 Task: Find connections with filter location Bagasra with filter topic #leadership with filter profile language Potuguese with filter current company Age Of Geeks with filter school Islamia College of Science & Commerce, Srinagar with filter industry HVAC and Refrigeration Equipment Manufacturing with filter service category Mobile Marketing with filter keywords title Client Service Specialist
Action: Mouse moved to (503, 65)
Screenshot: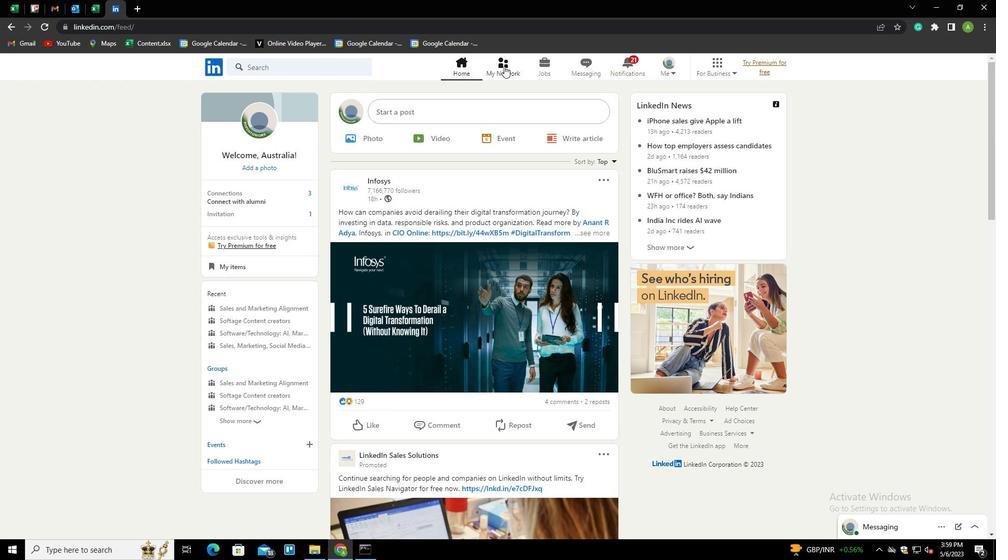 
Action: Mouse pressed left at (503, 65)
Screenshot: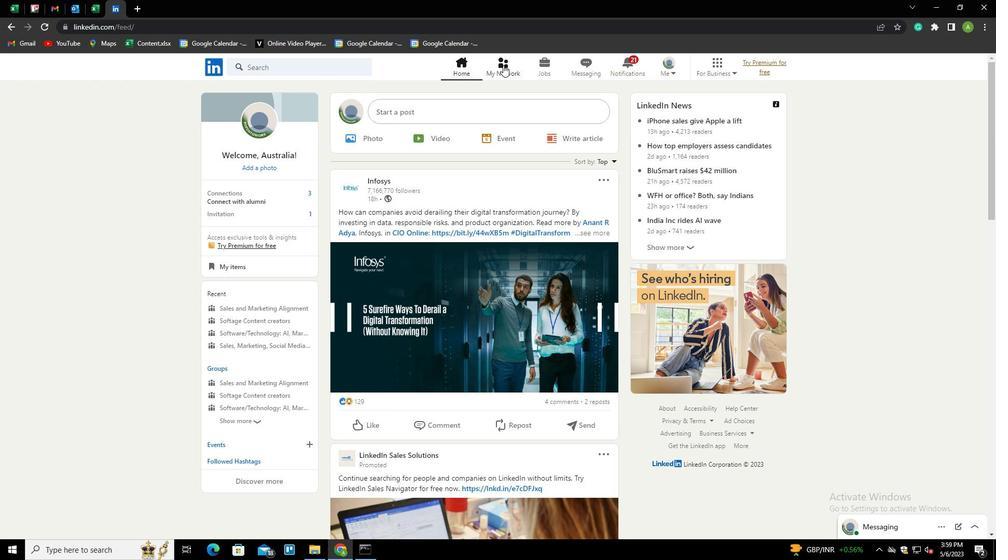
Action: Mouse moved to (500, 69)
Screenshot: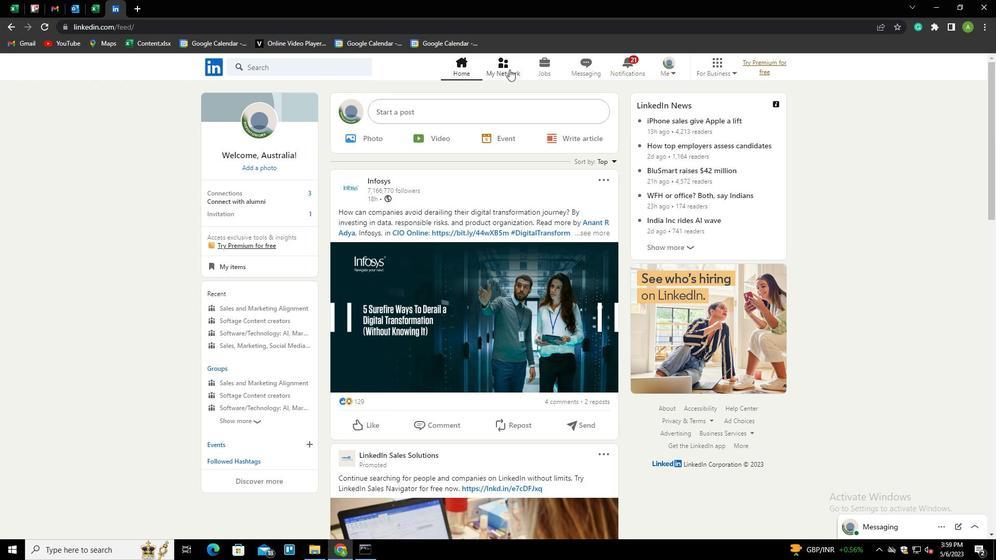 
Action: Mouse pressed left at (500, 69)
Screenshot: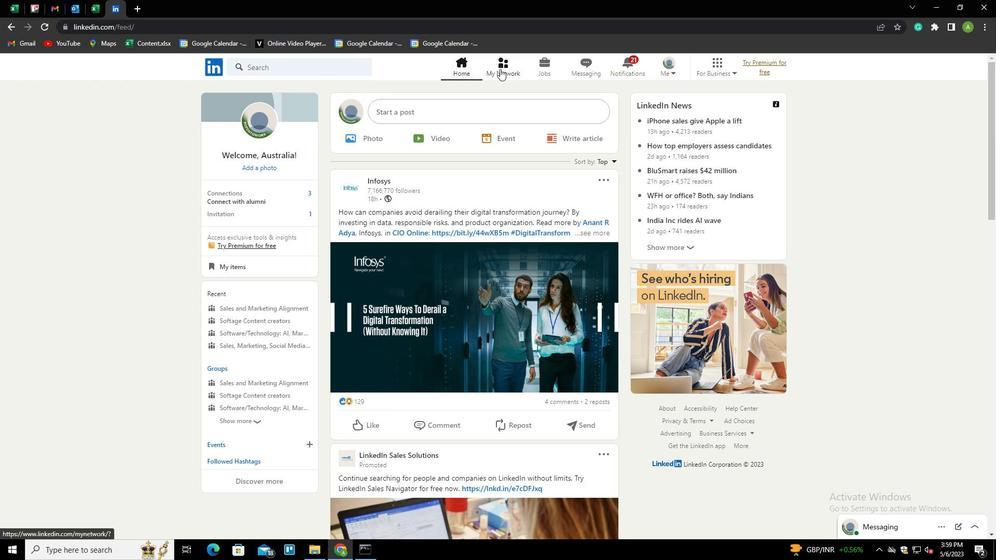 
Action: Mouse moved to (255, 122)
Screenshot: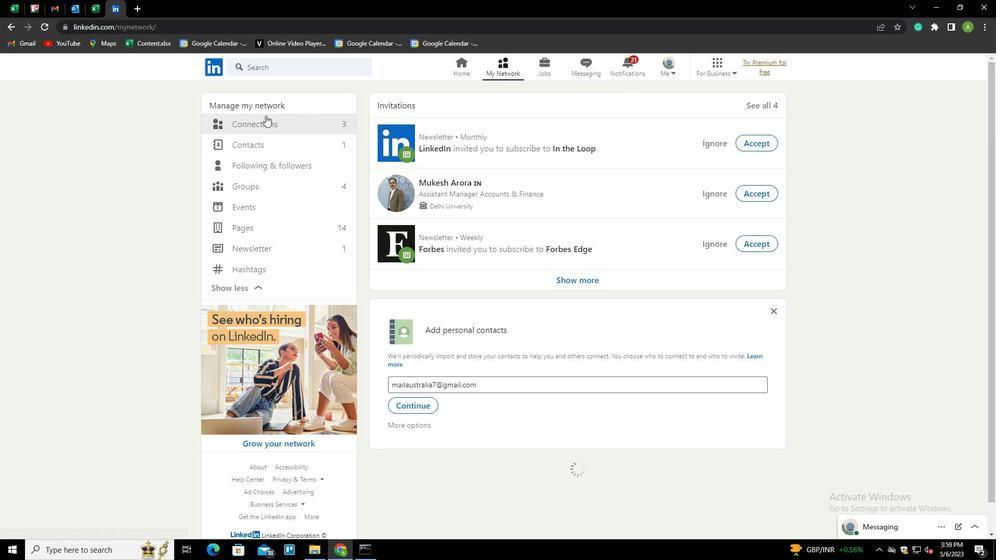 
Action: Mouse pressed left at (255, 122)
Screenshot: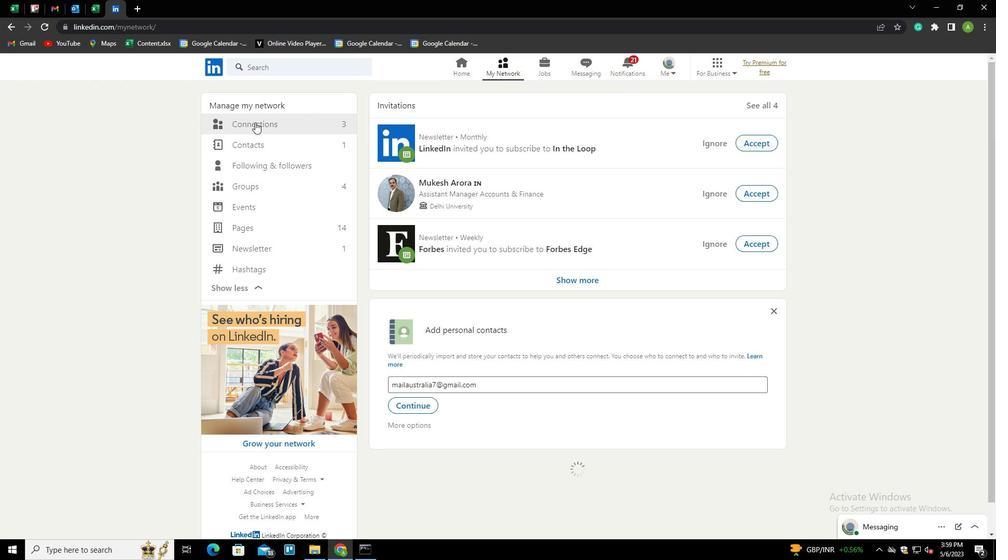 
Action: Mouse moved to (571, 122)
Screenshot: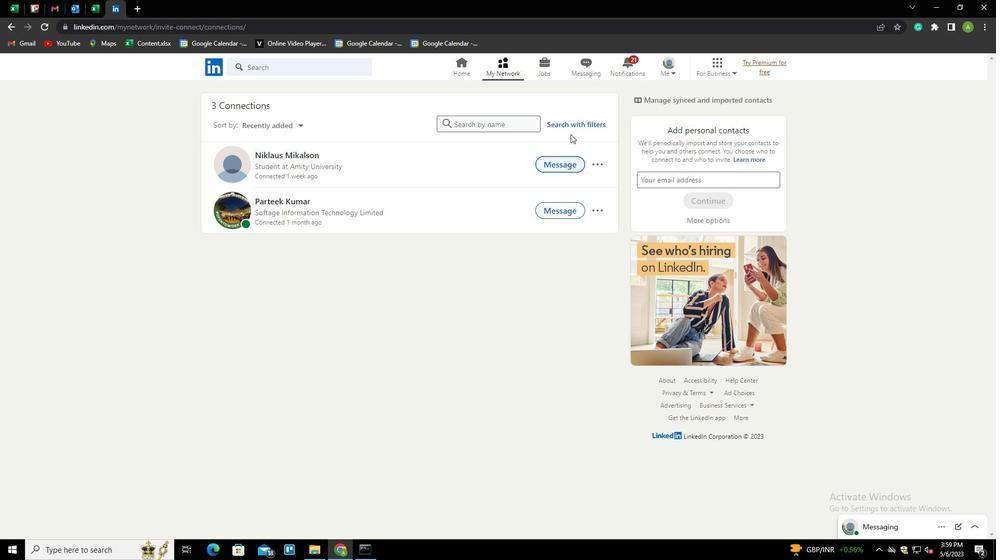 
Action: Mouse pressed left at (571, 122)
Screenshot: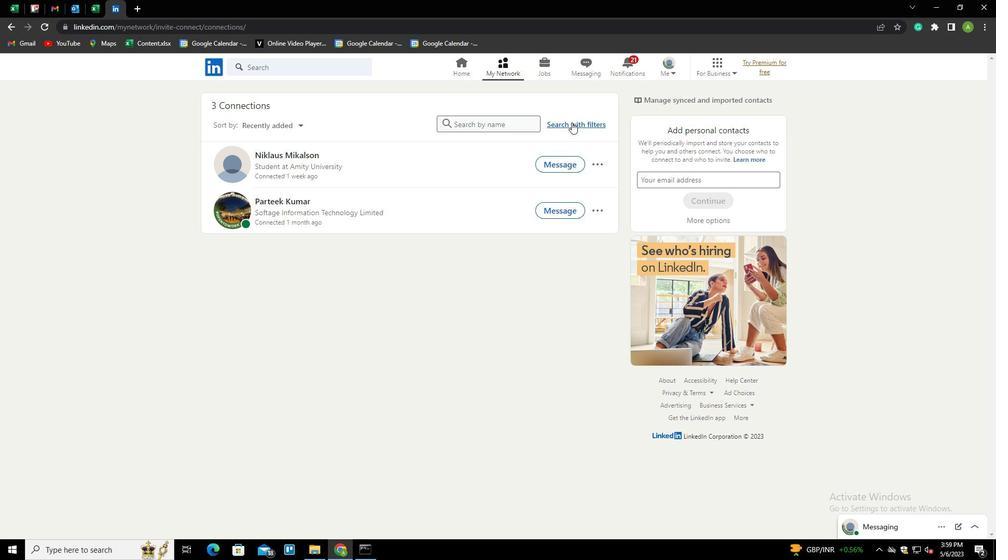 
Action: Mouse moved to (530, 91)
Screenshot: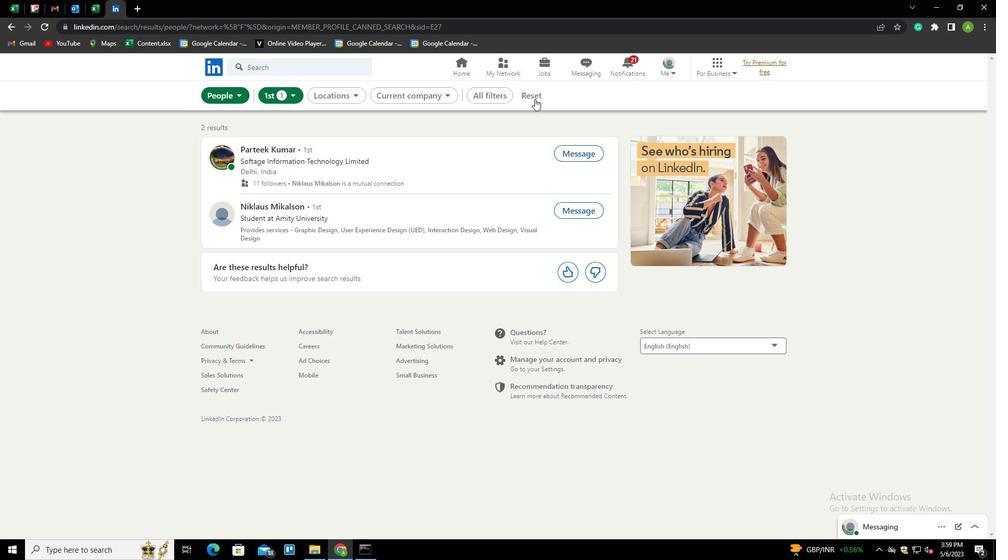 
Action: Mouse pressed left at (530, 91)
Screenshot: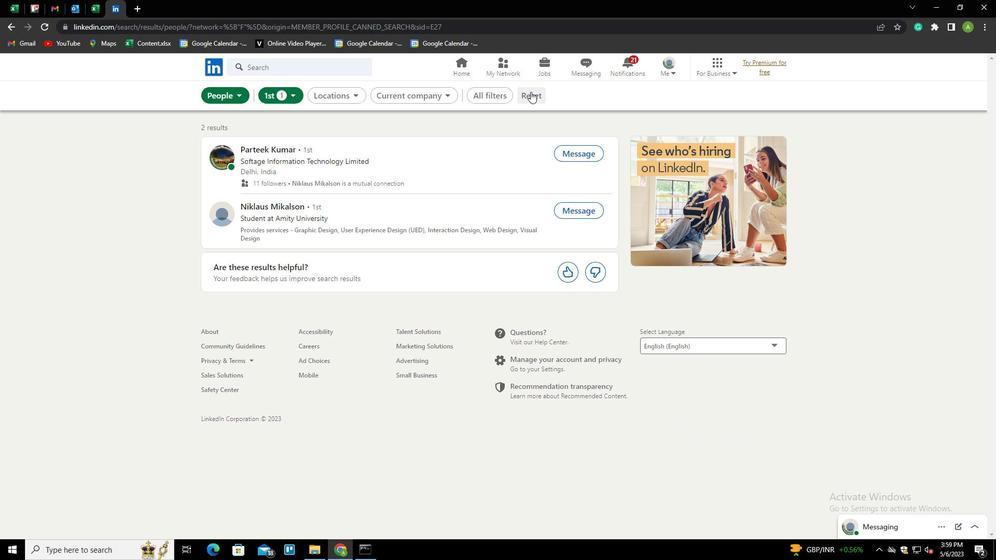 
Action: Mouse moved to (513, 97)
Screenshot: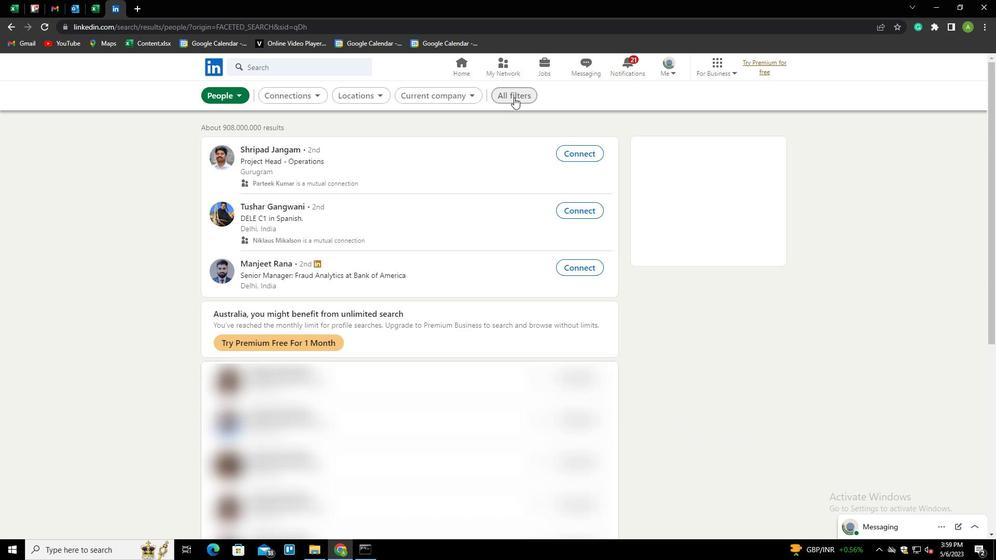 
Action: Mouse pressed left at (513, 97)
Screenshot: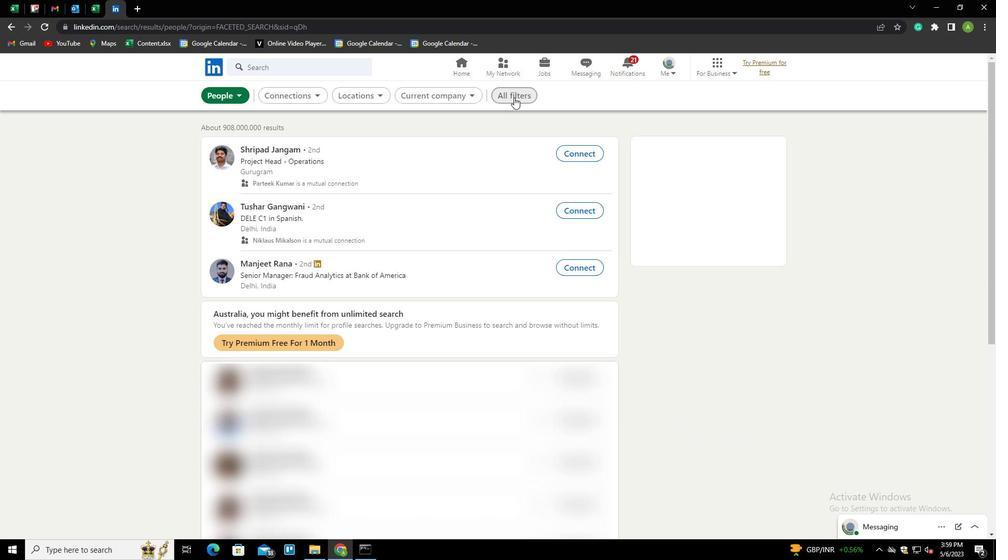
Action: Mouse moved to (804, 241)
Screenshot: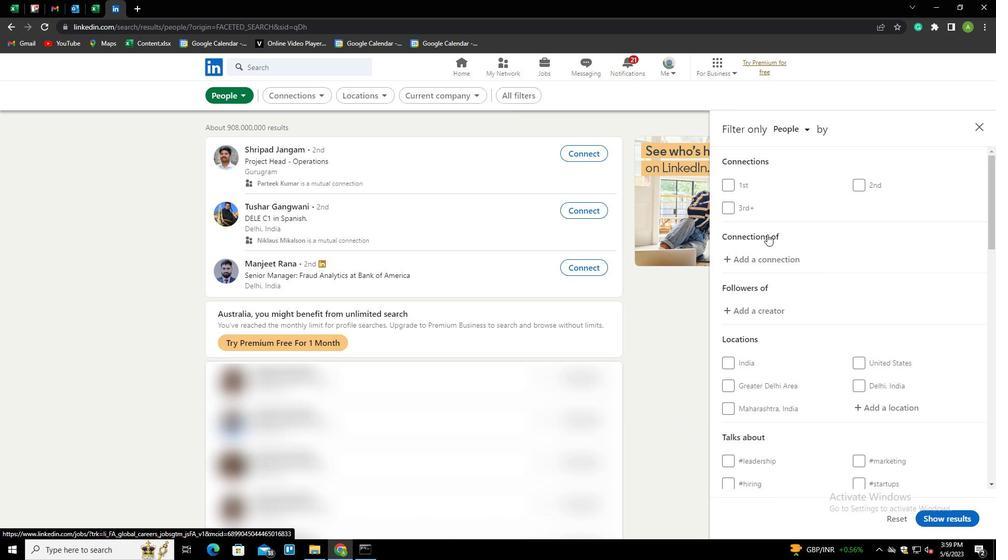 
Action: Mouse scrolled (804, 241) with delta (0, 0)
Screenshot: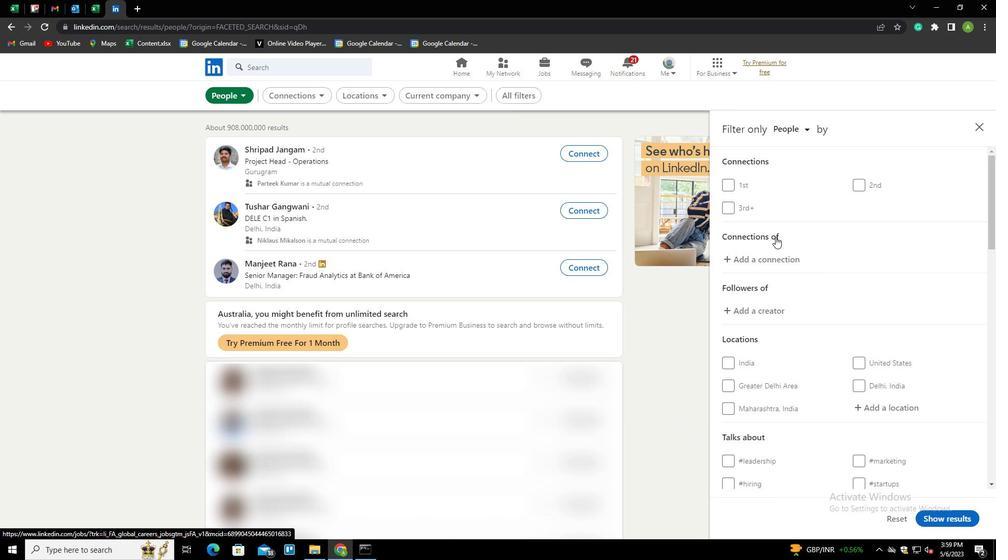 
Action: Mouse scrolled (804, 241) with delta (0, 0)
Screenshot: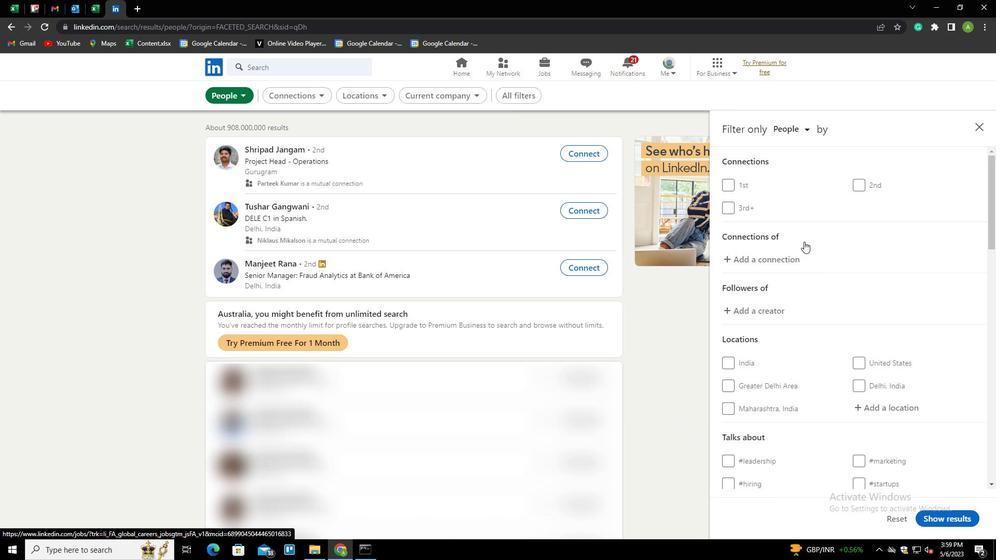 
Action: Mouse scrolled (804, 241) with delta (0, 0)
Screenshot: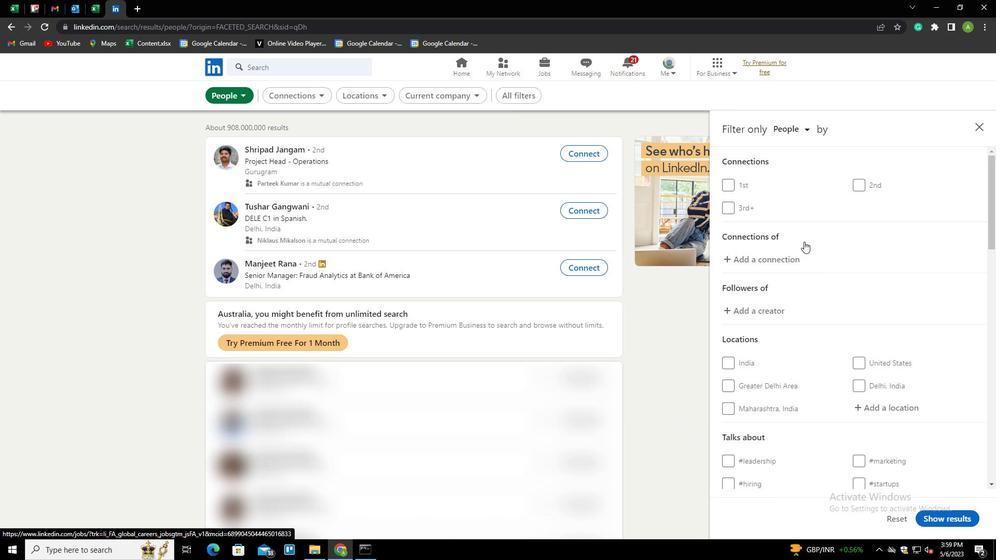 
Action: Mouse moved to (884, 248)
Screenshot: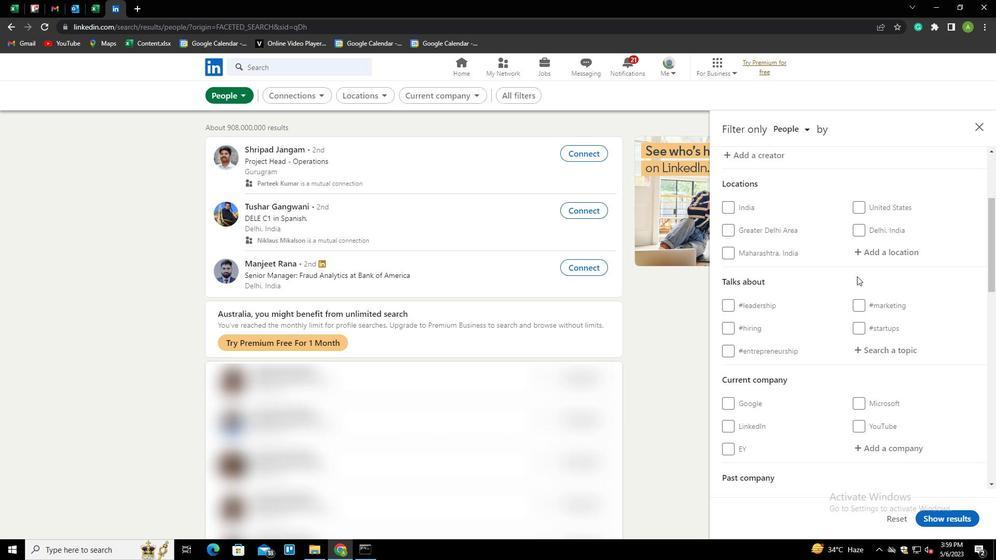 
Action: Mouse pressed left at (884, 248)
Screenshot: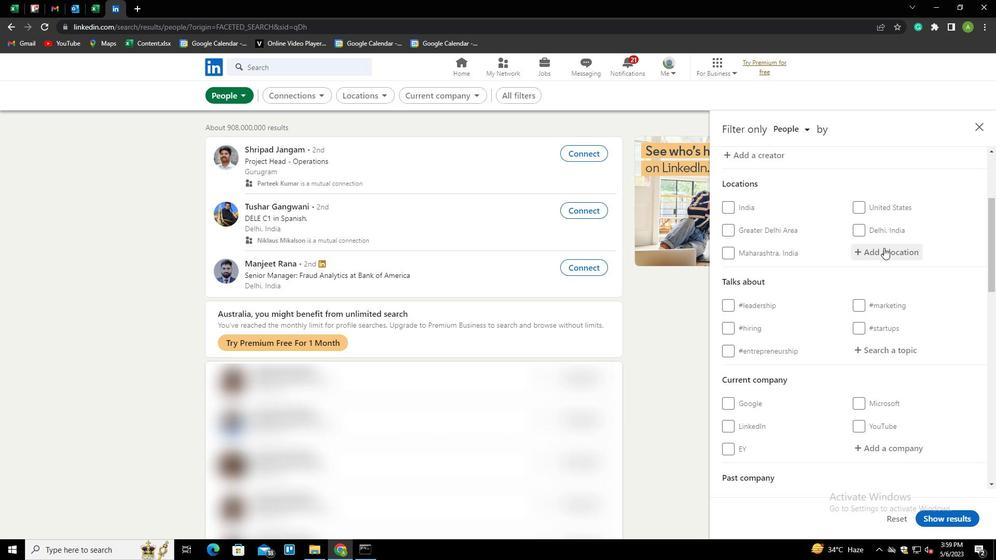 
Action: Mouse moved to (996, 99)
Screenshot: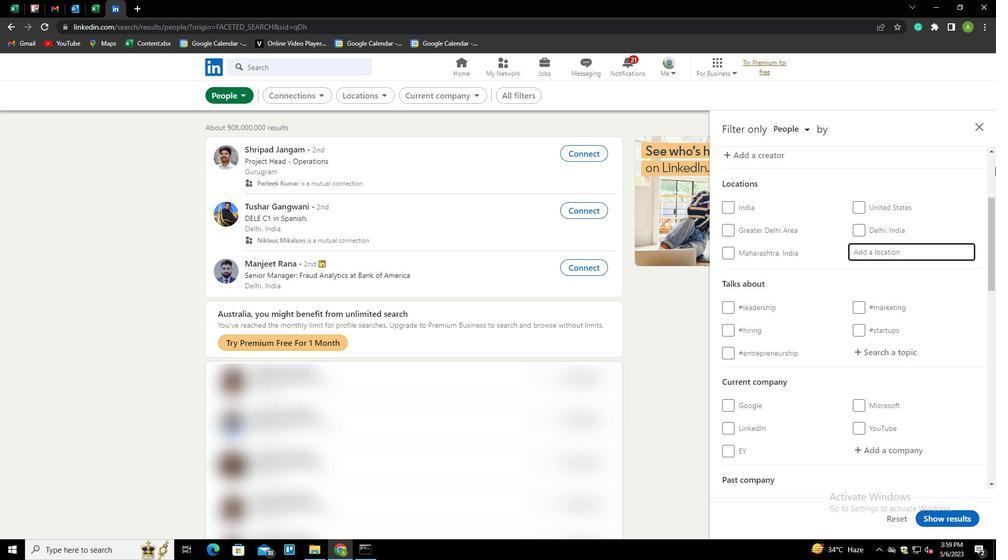 
Action: Key pressed <Key.shift><Key.shift><Key.shift><Key.shift><Key.shift><Key.shift><Key.shift><Key.shift><Key.shift><Key.shift><Key.shift><Key.shift><Key.shift><Key.shift><Key.shift><Key.shift><Key.shift><Key.shift><Key.shift><Key.shift><Key.shift><Key.shift><Key.shift><Key.shift><Key.shift><Key.shift><Key.shift><Key.shift><Key.shift><Key.shift><Key.shift><Key.shift><Key.shift><Key.shift><Key.shift>BAGASRA<Key.down><Key.enter>
Screenshot: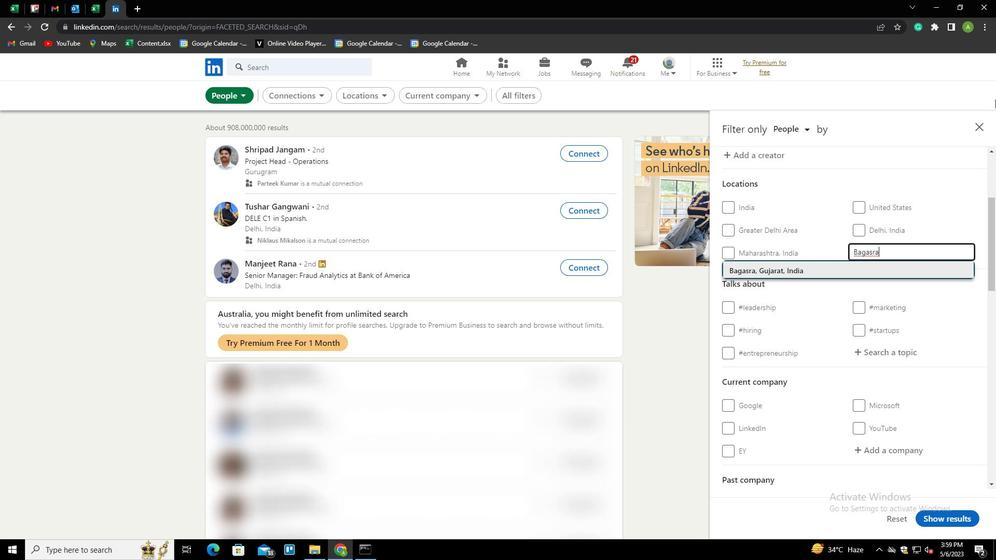 
Action: Mouse moved to (982, 105)
Screenshot: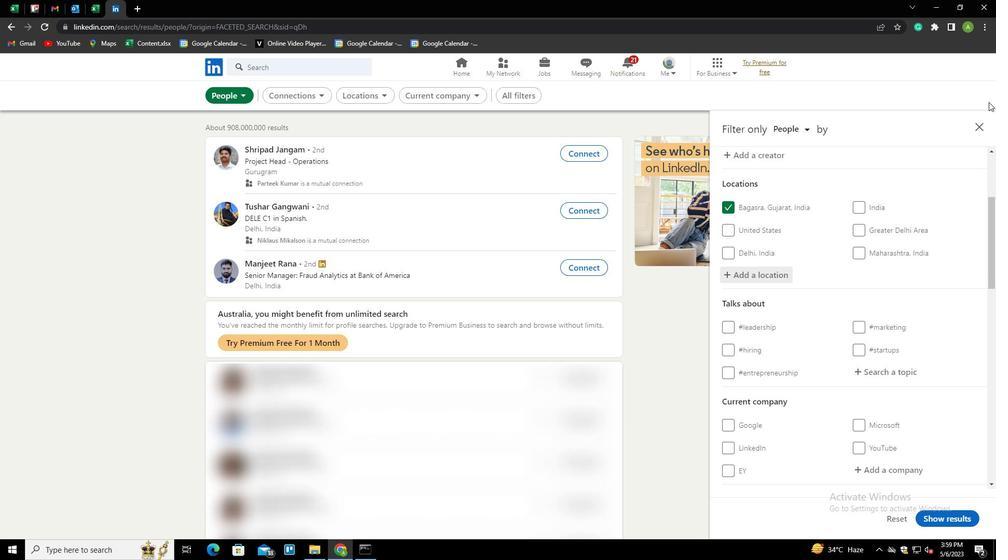 
Action: Mouse scrolled (982, 105) with delta (0, 0)
Screenshot: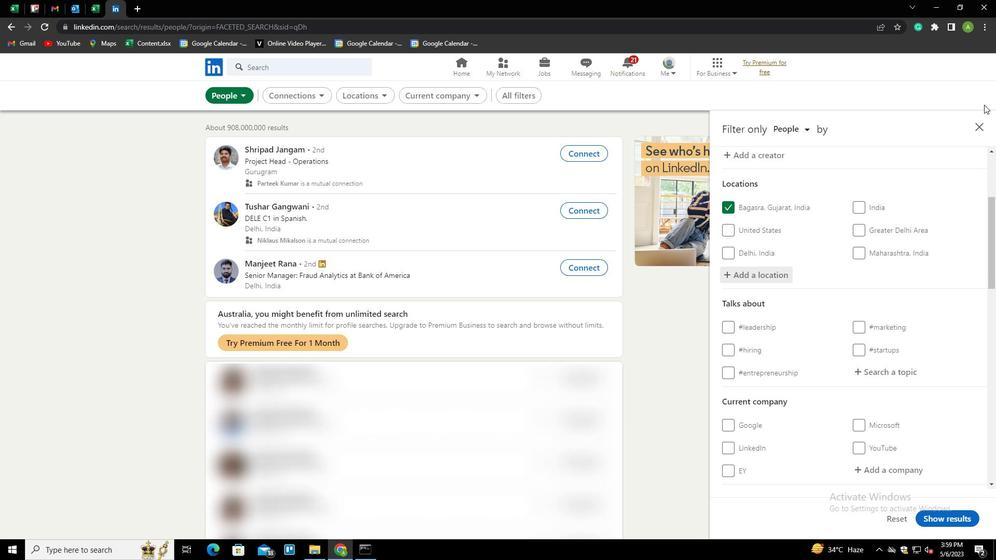 
Action: Mouse scrolled (982, 105) with delta (0, 0)
Screenshot: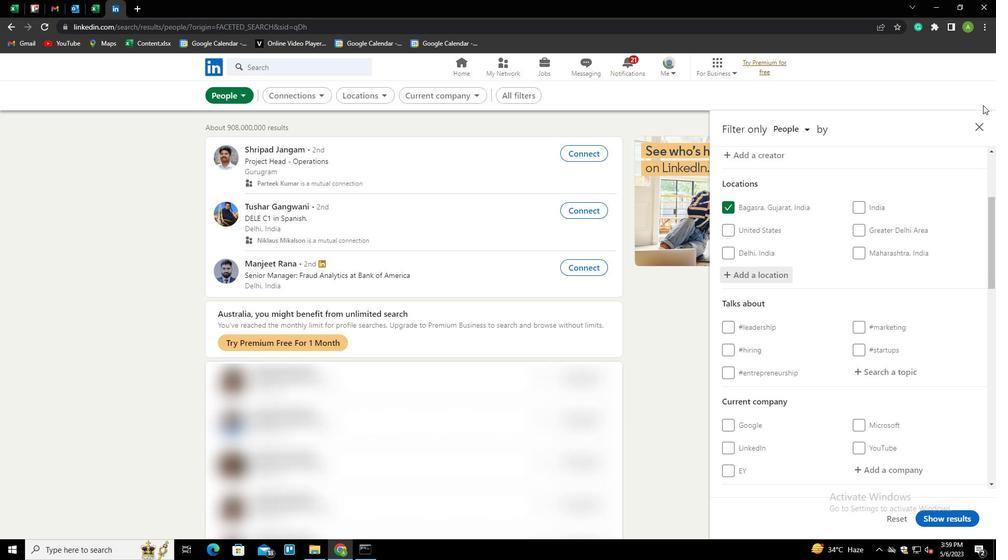 
Action: Mouse scrolled (982, 105) with delta (0, 0)
Screenshot: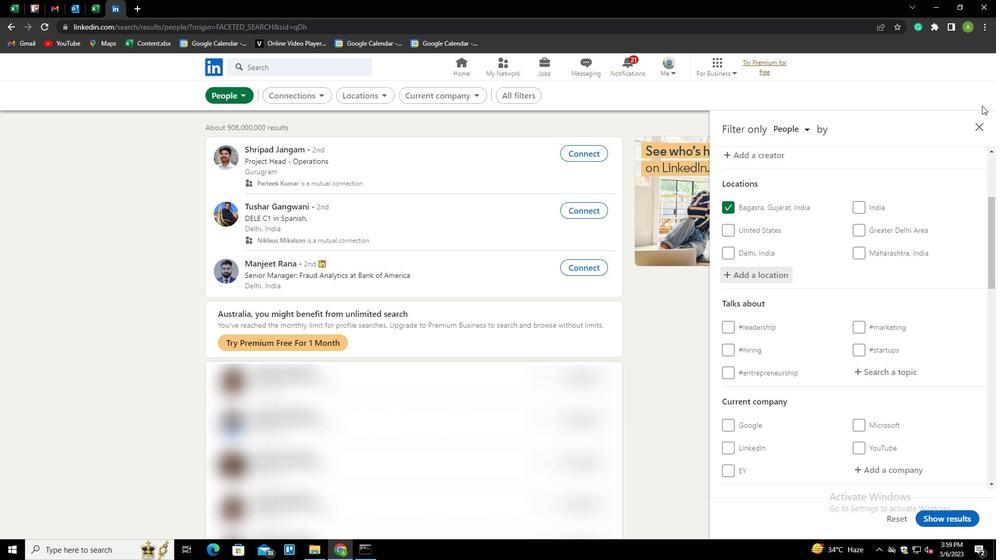 
Action: Mouse moved to (859, 314)
Screenshot: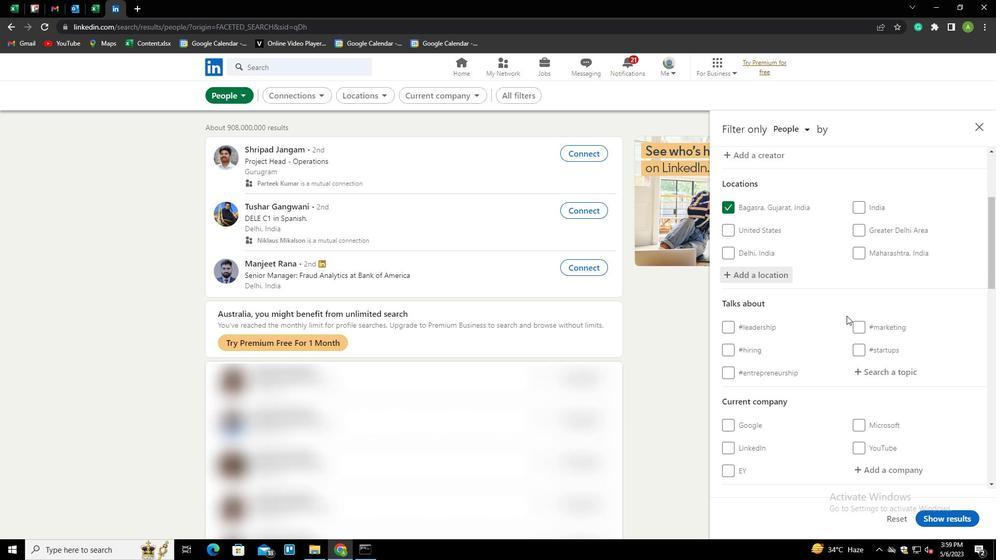 
Action: Mouse scrolled (859, 313) with delta (0, 0)
Screenshot: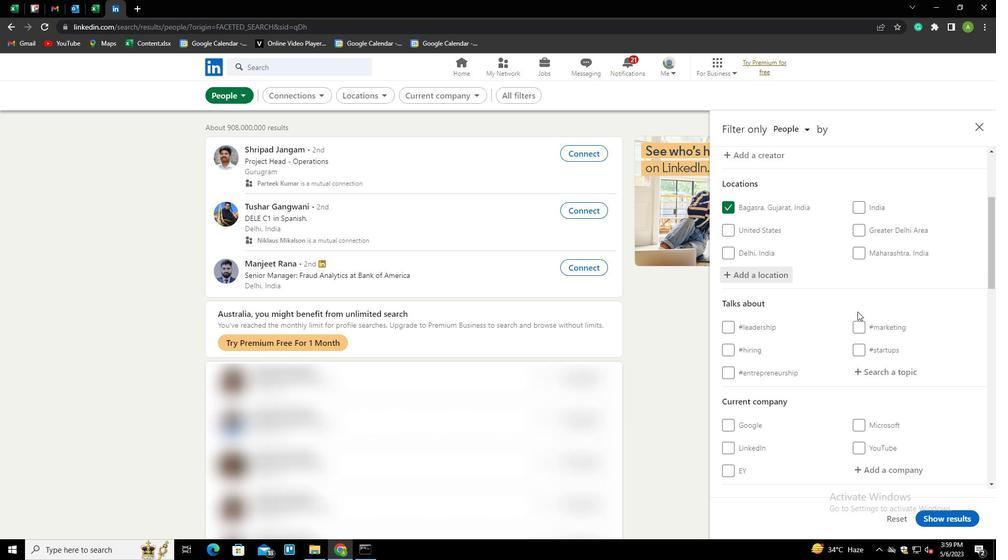 
Action: Mouse moved to (860, 320)
Screenshot: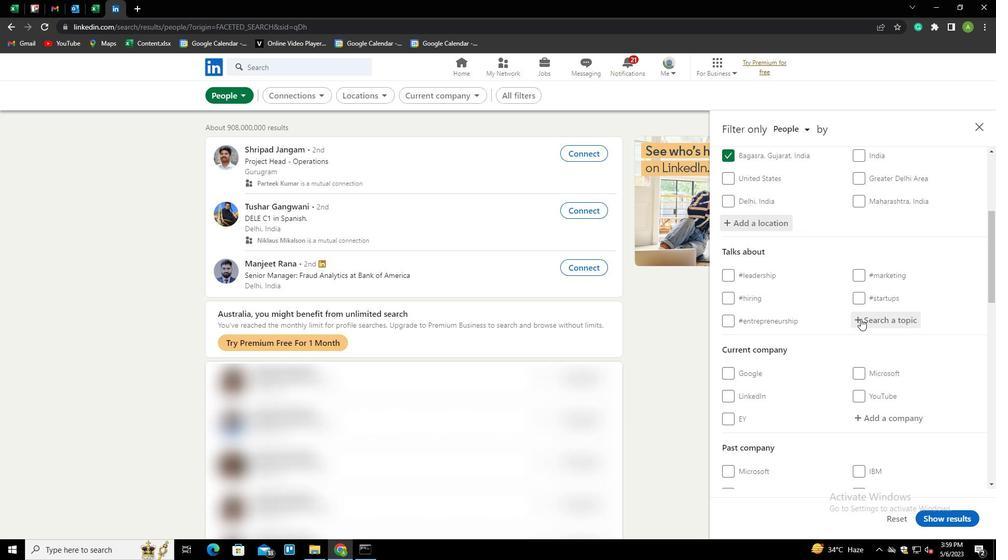 
Action: Mouse pressed left at (860, 320)
Screenshot: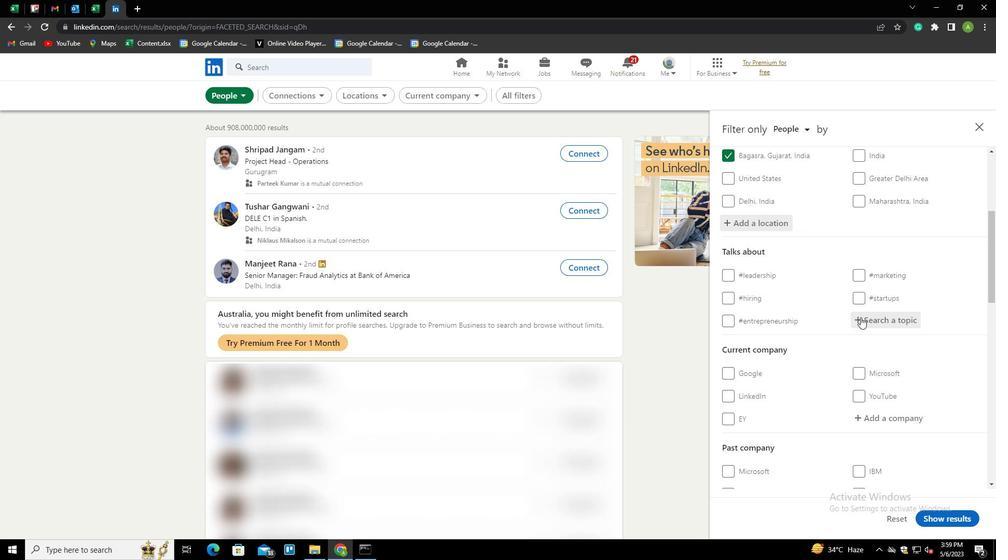 
Action: Mouse moved to (922, 281)
Screenshot: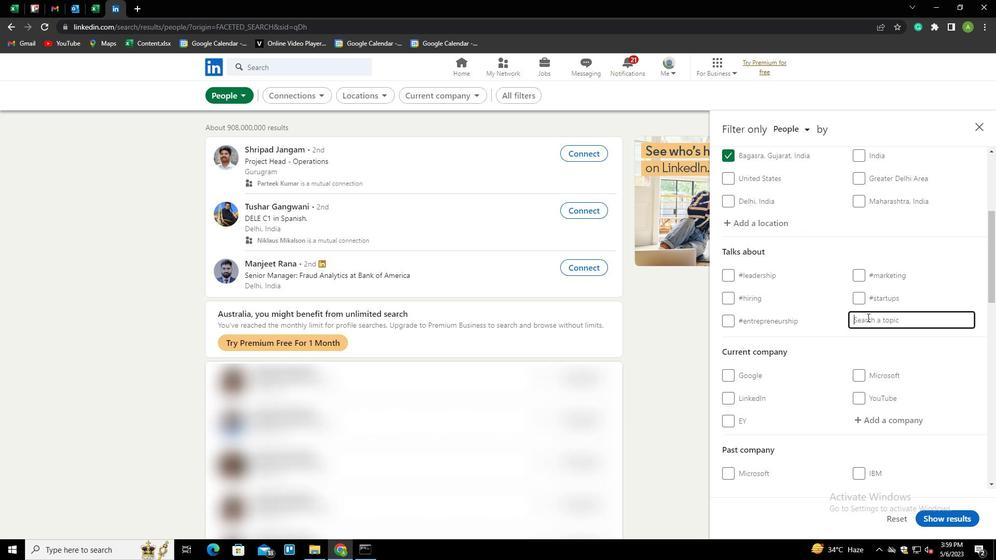 
Action: Key pressed LEADERSHIP<Key.down><Key.enter>
Screenshot: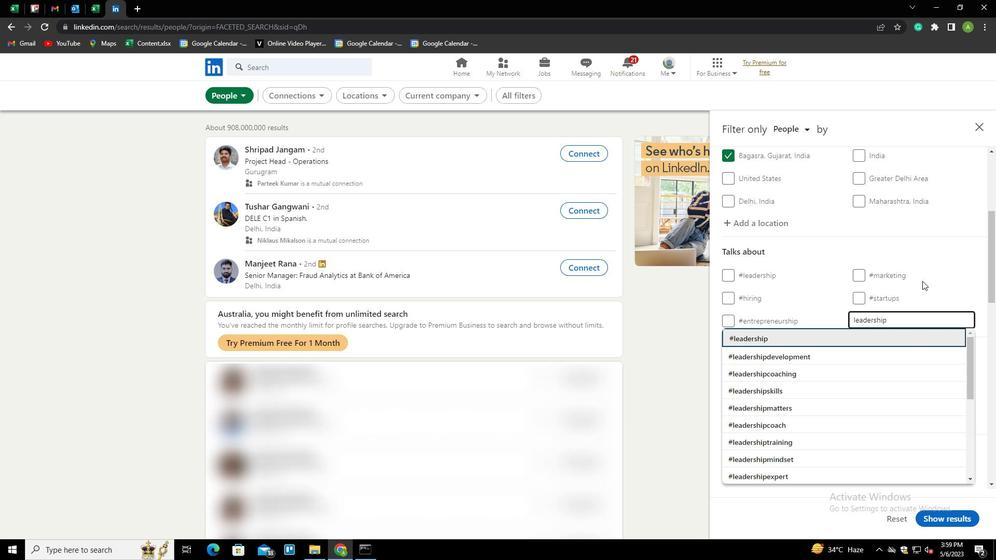 
Action: Mouse scrolled (922, 280) with delta (0, 0)
Screenshot: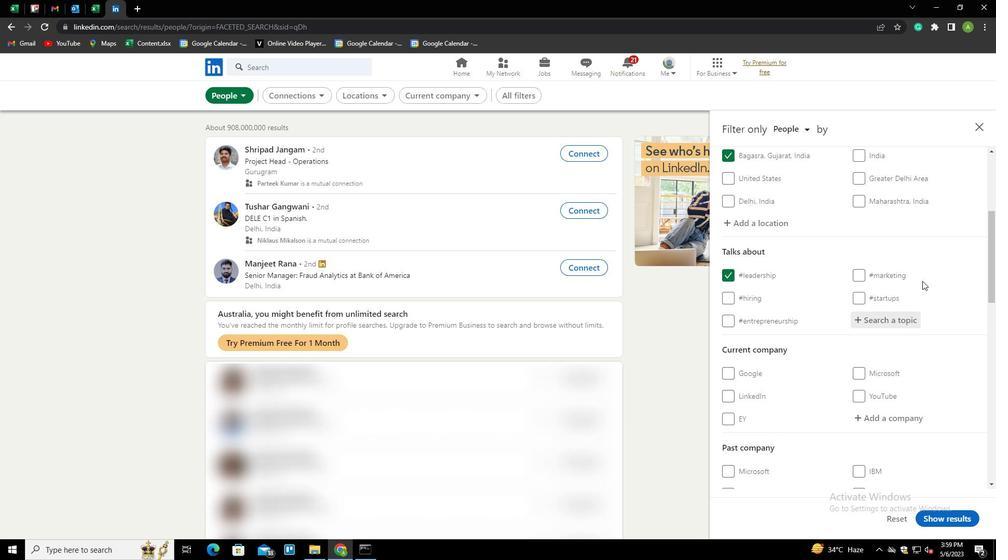 
Action: Mouse scrolled (922, 280) with delta (0, 0)
Screenshot: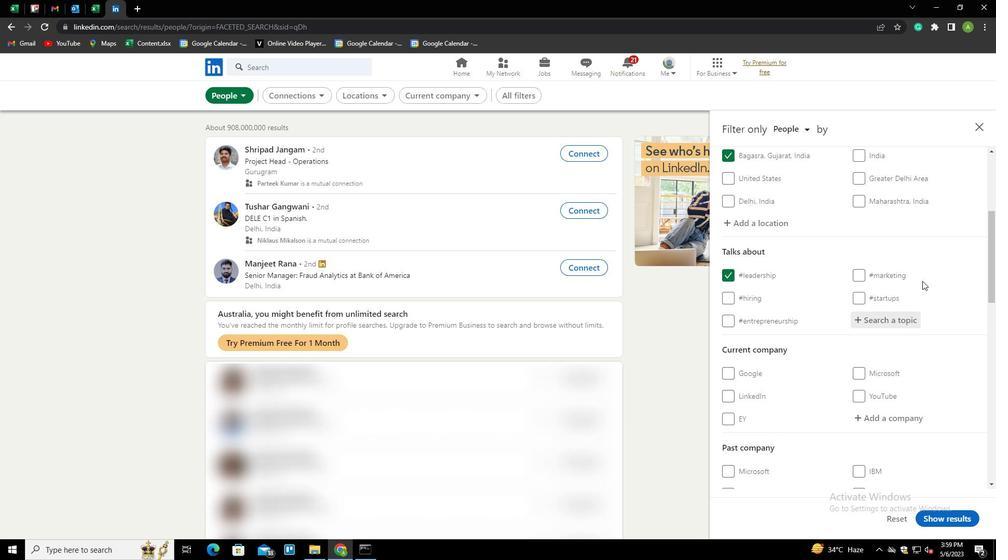 
Action: Mouse scrolled (922, 280) with delta (0, 0)
Screenshot: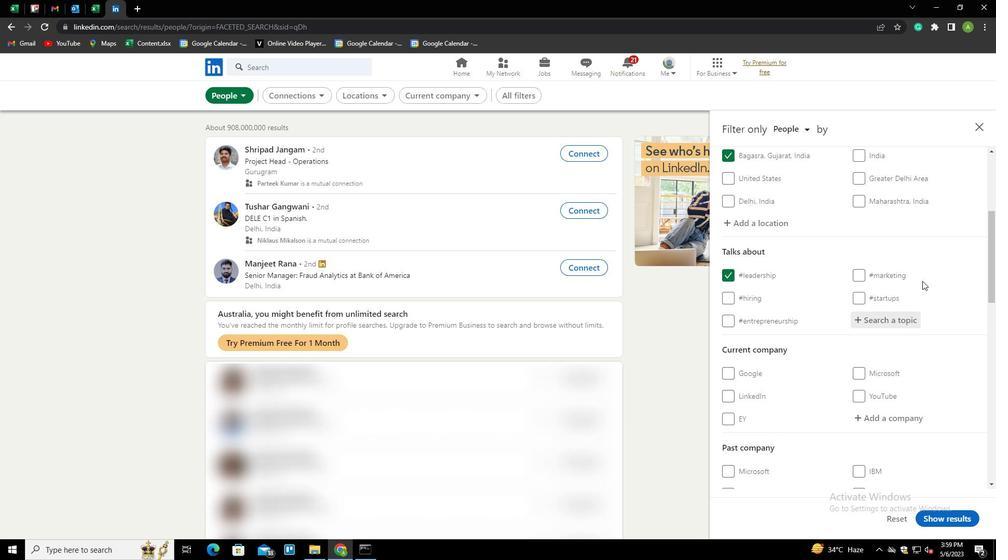 
Action: Mouse scrolled (922, 280) with delta (0, 0)
Screenshot: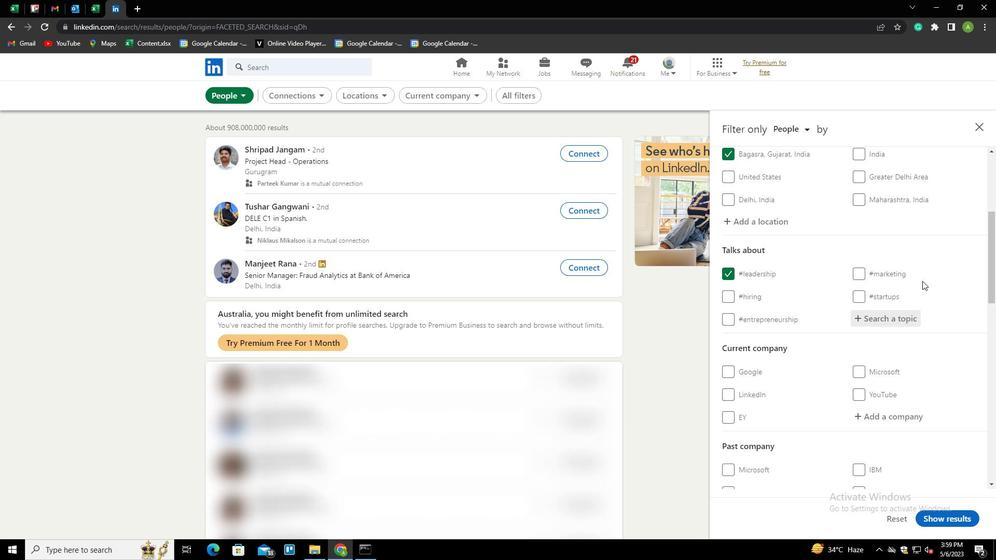 
Action: Mouse scrolled (922, 280) with delta (0, 0)
Screenshot: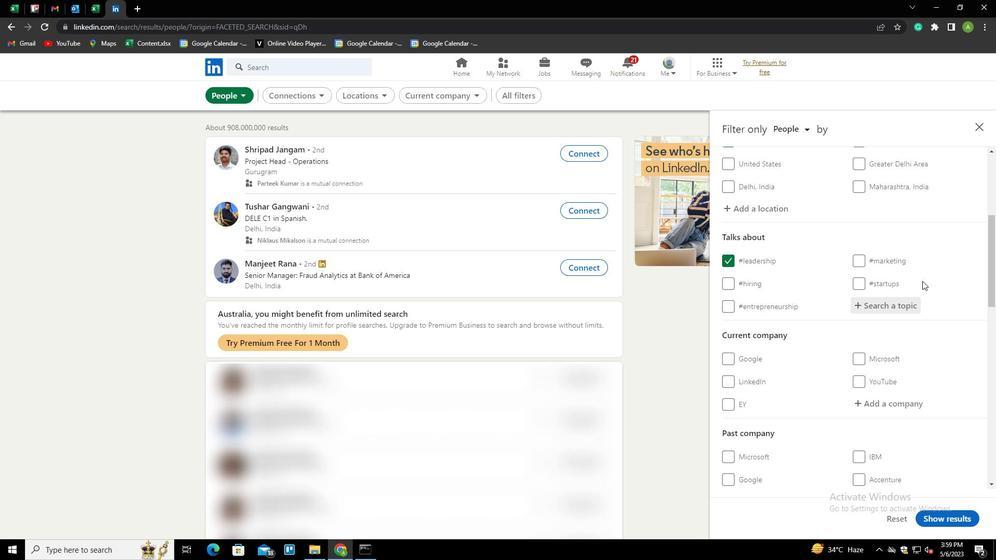 
Action: Mouse moved to (914, 287)
Screenshot: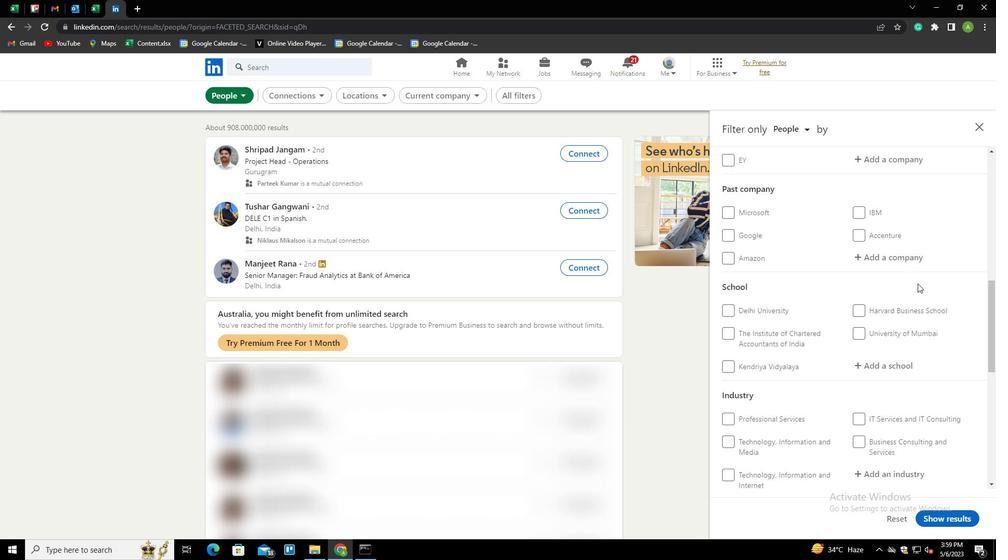 
Action: Mouse scrolled (914, 287) with delta (0, 0)
Screenshot: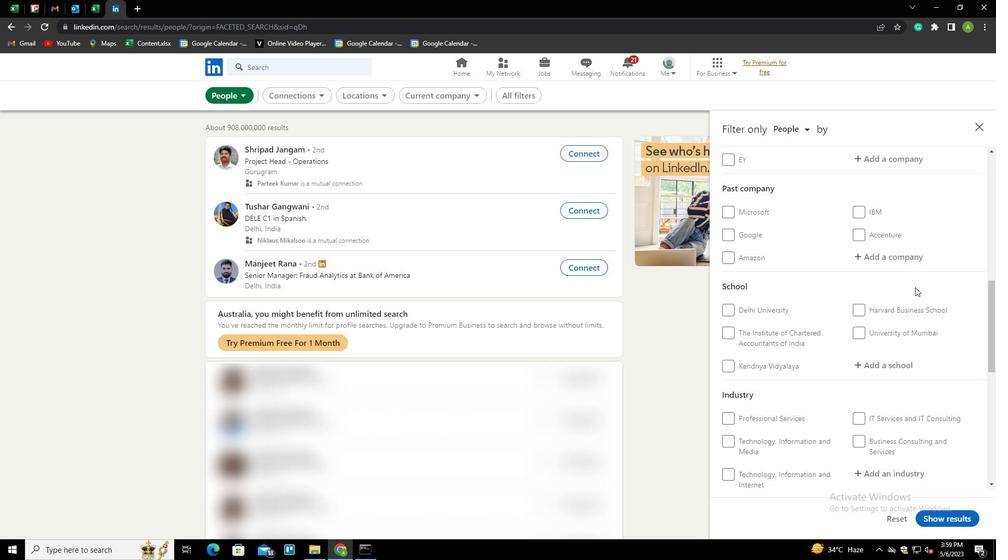 
Action: Mouse scrolled (914, 287) with delta (0, 0)
Screenshot: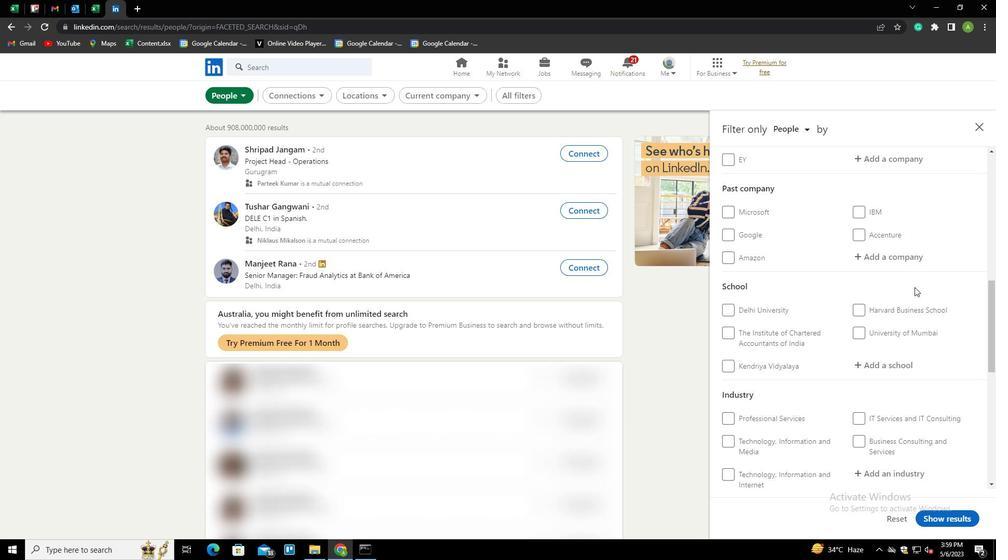 
Action: Mouse scrolled (914, 287) with delta (0, 0)
Screenshot: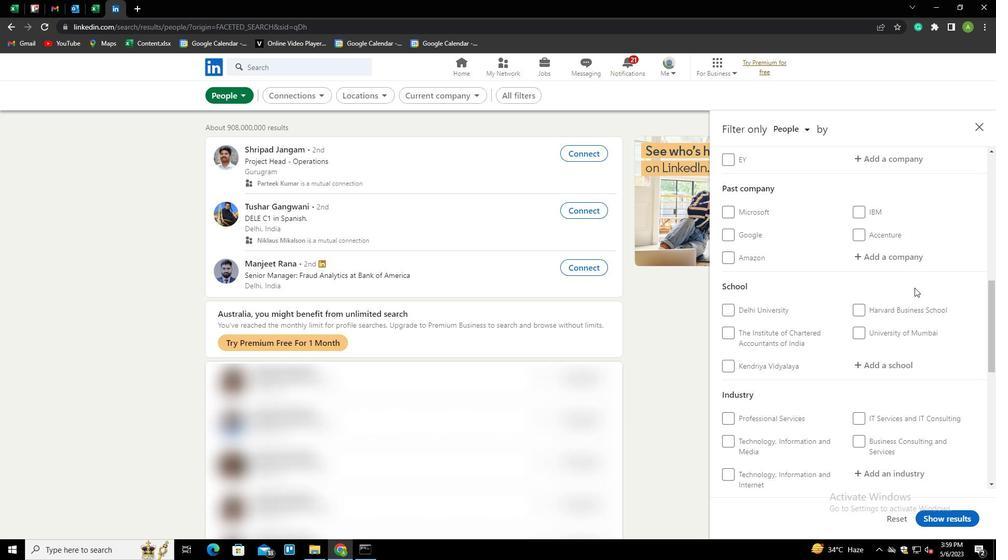 
Action: Mouse scrolled (914, 287) with delta (0, 0)
Screenshot: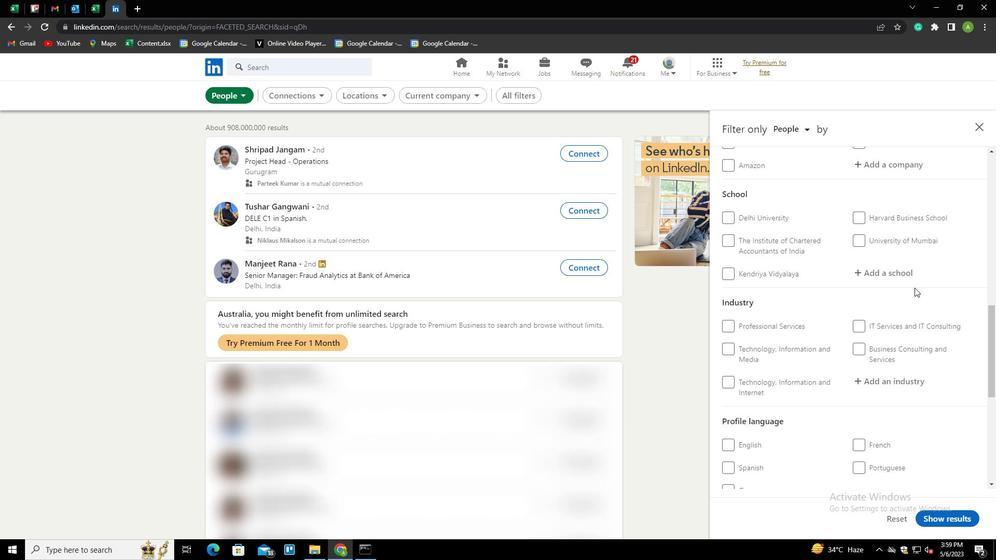 
Action: Mouse moved to (863, 354)
Screenshot: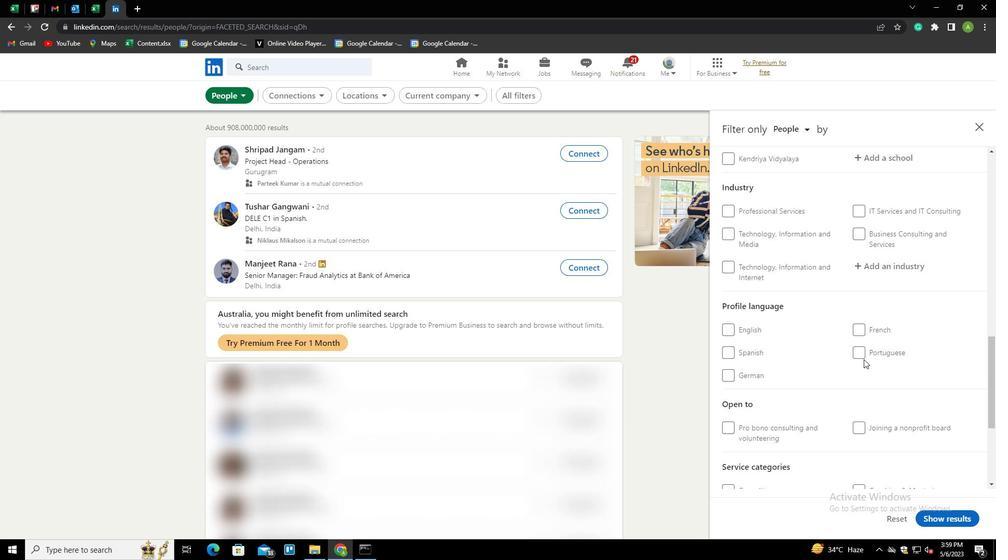 
Action: Mouse pressed left at (863, 354)
Screenshot: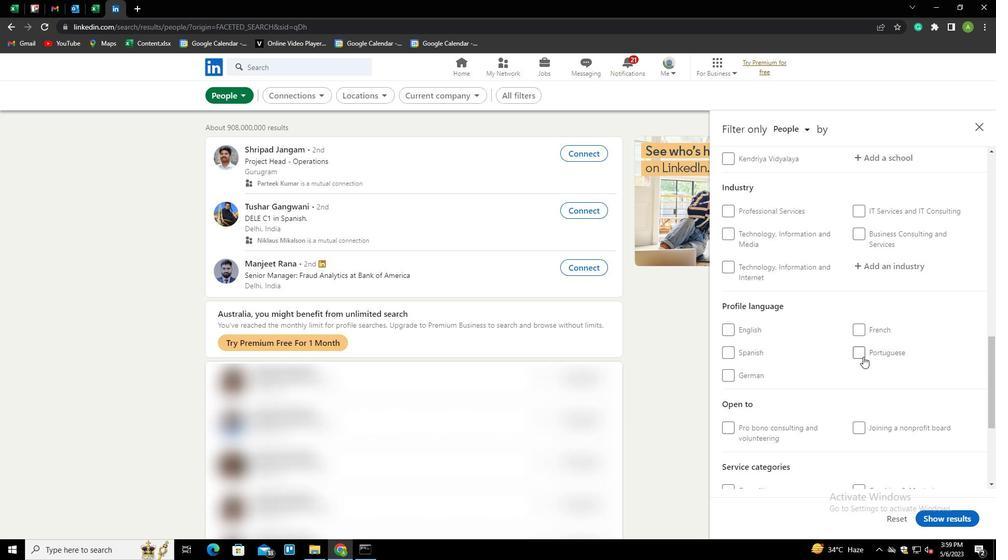 
Action: Mouse moved to (899, 325)
Screenshot: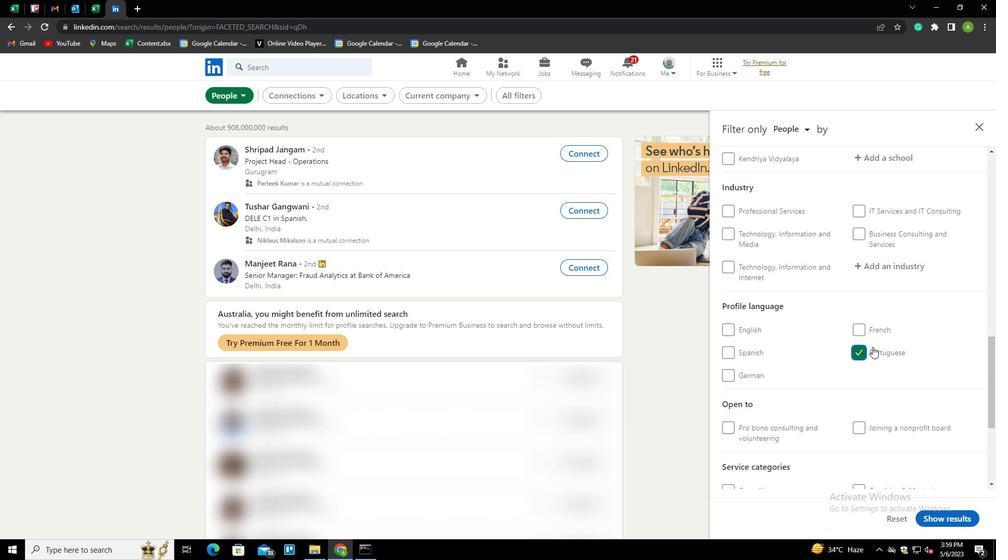 
Action: Mouse scrolled (899, 325) with delta (0, 0)
Screenshot: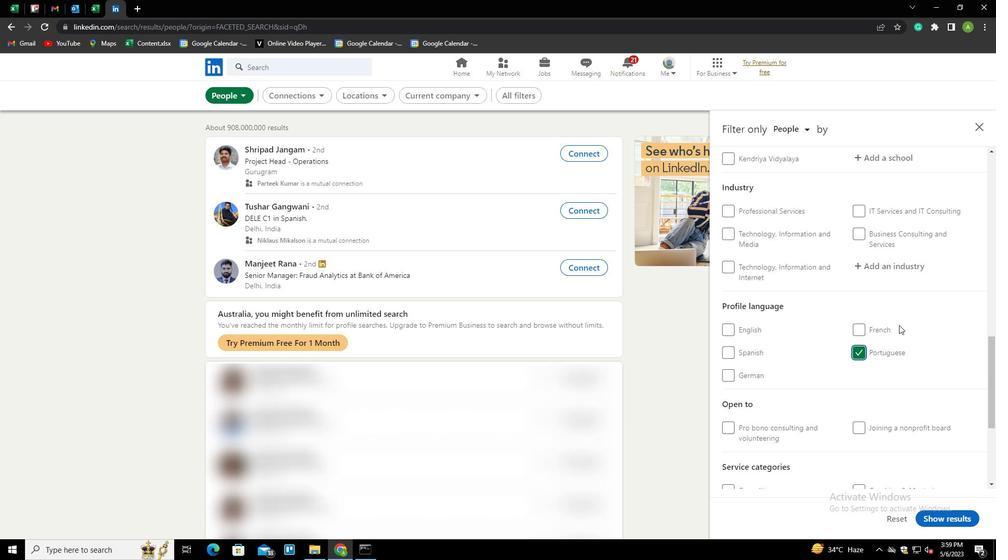 
Action: Mouse scrolled (899, 325) with delta (0, 0)
Screenshot: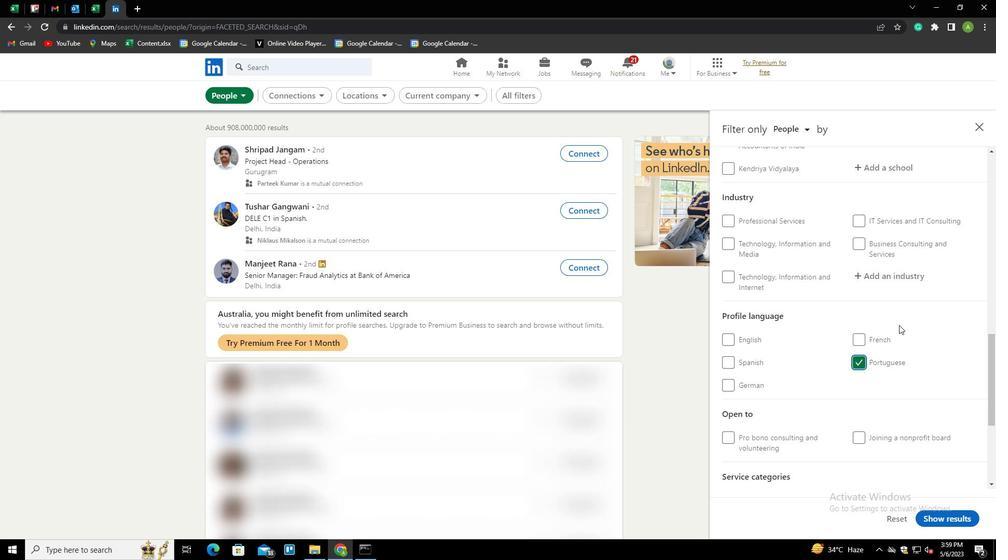 
Action: Mouse scrolled (899, 325) with delta (0, 0)
Screenshot: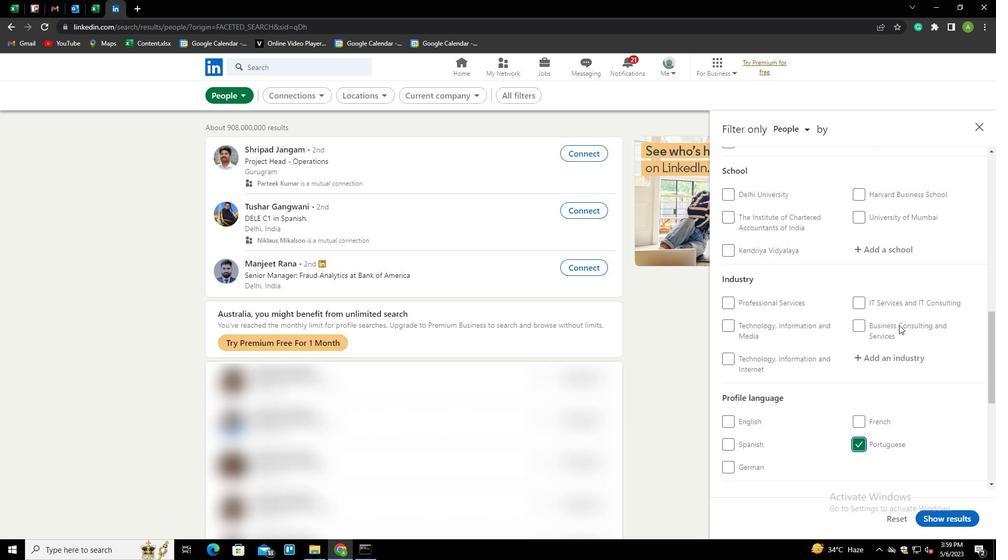 
Action: Mouse scrolled (899, 325) with delta (0, 0)
Screenshot: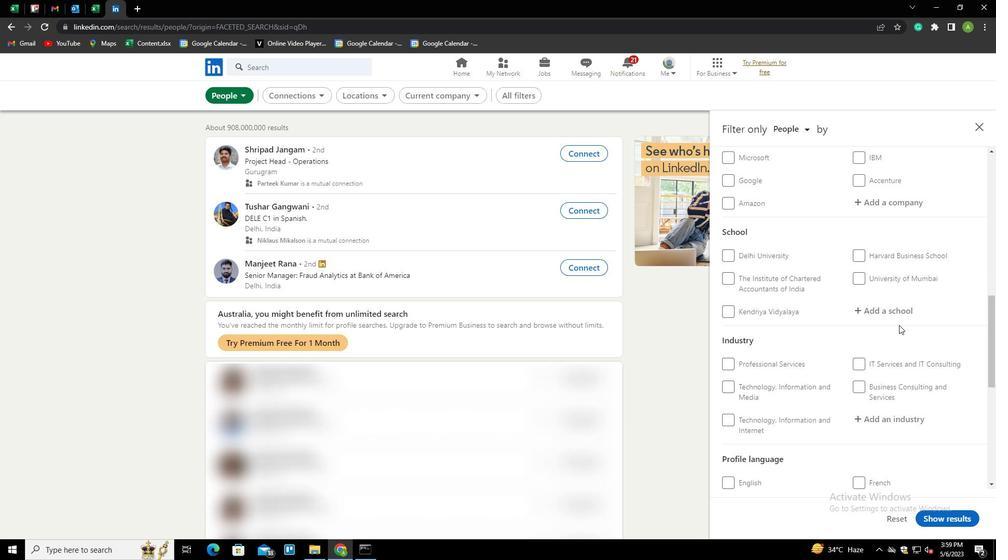 
Action: Mouse scrolled (899, 325) with delta (0, 0)
Screenshot: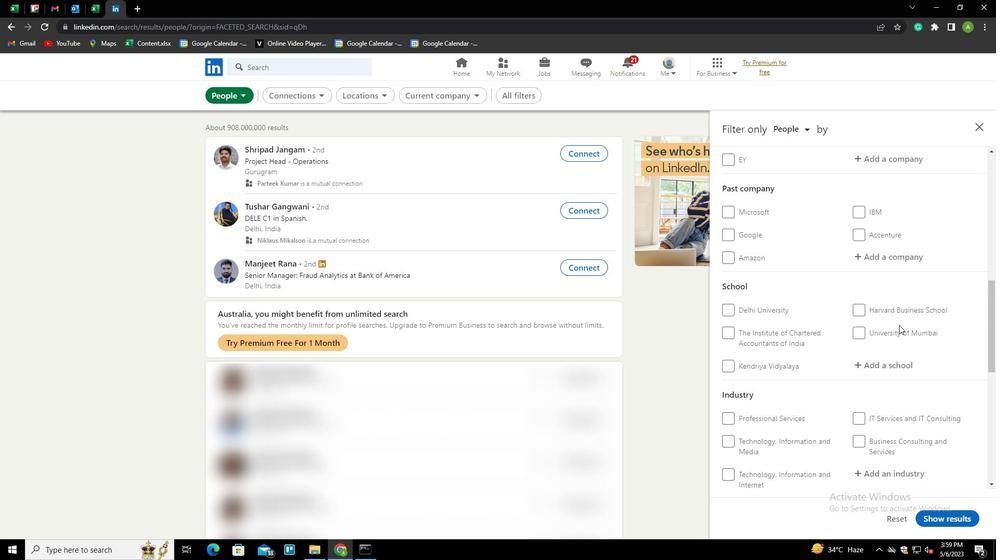 
Action: Mouse scrolled (899, 325) with delta (0, 0)
Screenshot: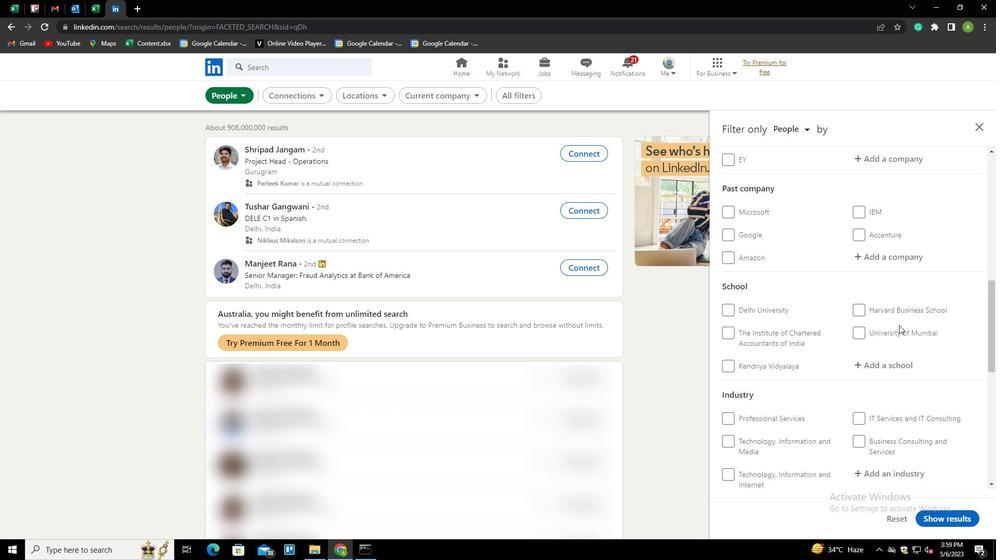 
Action: Mouse scrolled (899, 325) with delta (0, 0)
Screenshot: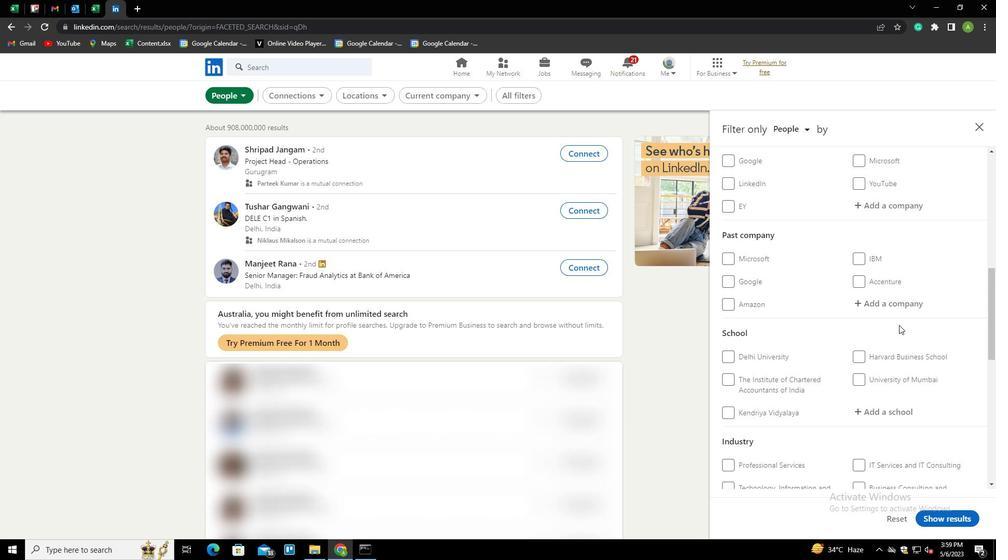 
Action: Mouse scrolled (899, 325) with delta (0, 0)
Screenshot: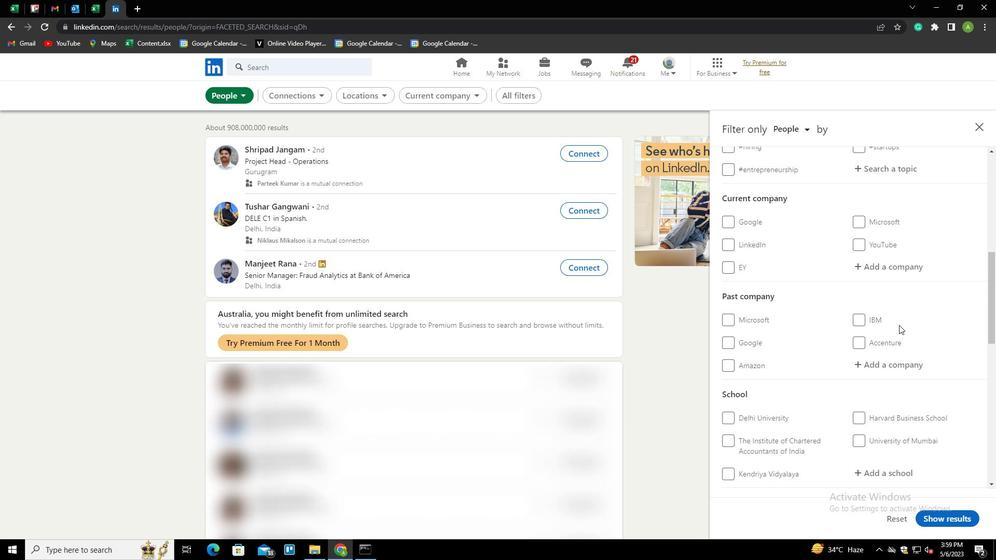 
Action: Mouse moved to (886, 364)
Screenshot: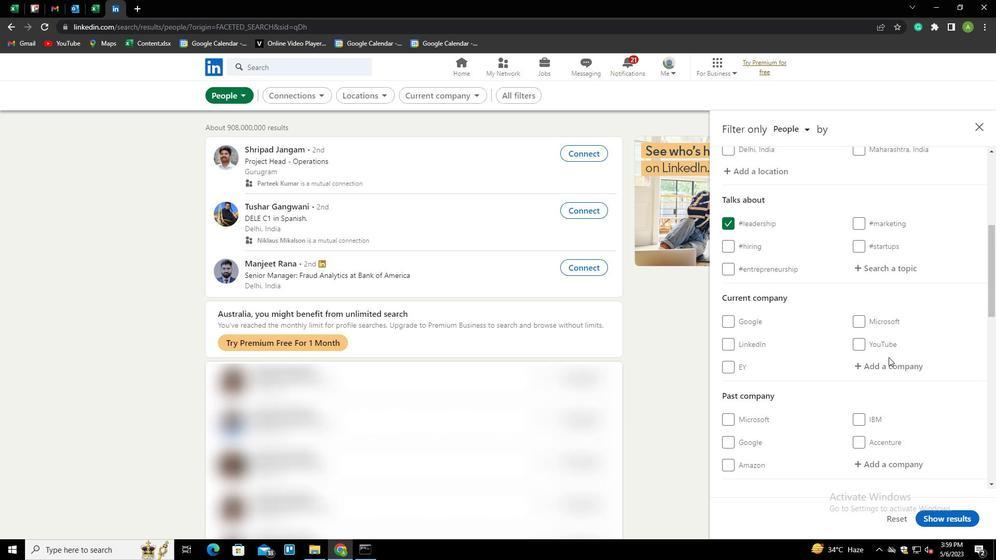 
Action: Mouse pressed left at (886, 364)
Screenshot: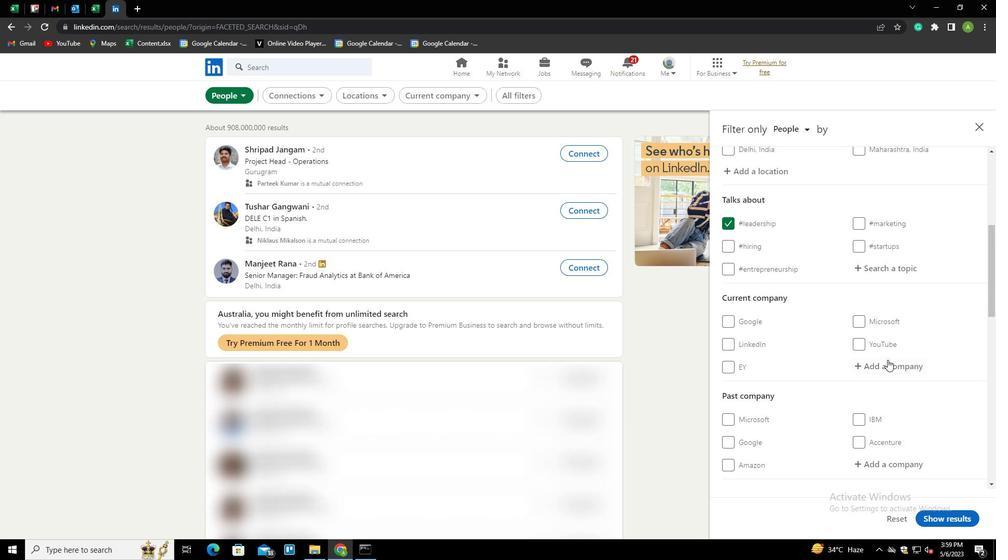 
Action: Mouse moved to (906, 291)
Screenshot: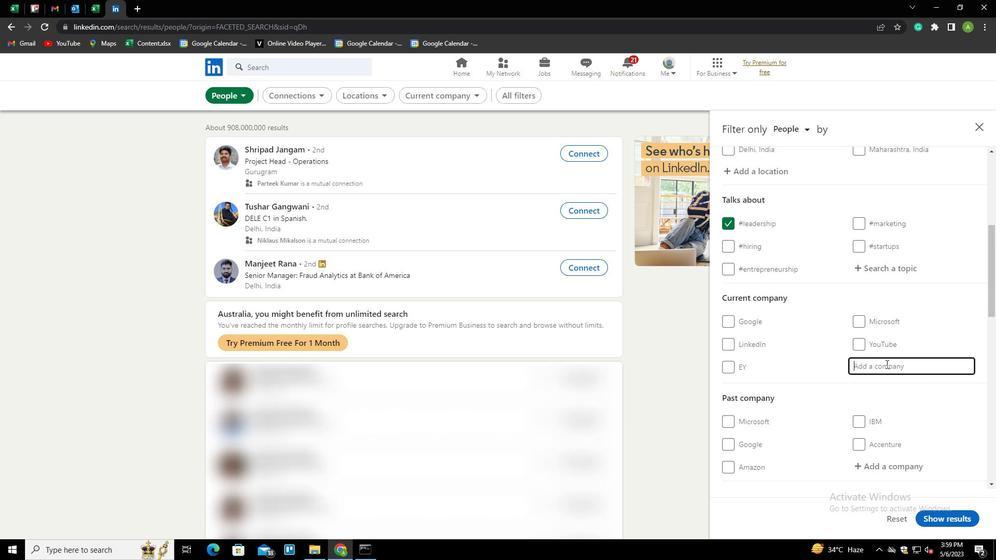 
Action: Key pressed <Key.shift>ADE<Key.backspace><Key.backspace>GE<Key.space>OF<Key.space><Key.shift>GREEKS<Key.down><Key.backspace><Key.backspace><Key.backspace><Key.backspace><Key.backspace>EEKS<Key.down><Key.enter>
Screenshot: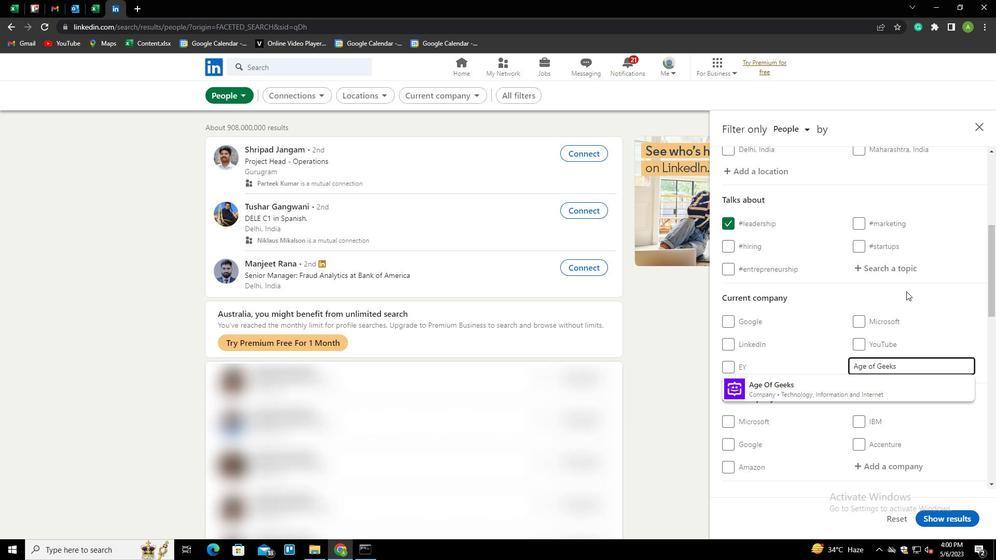 
Action: Mouse moved to (924, 279)
Screenshot: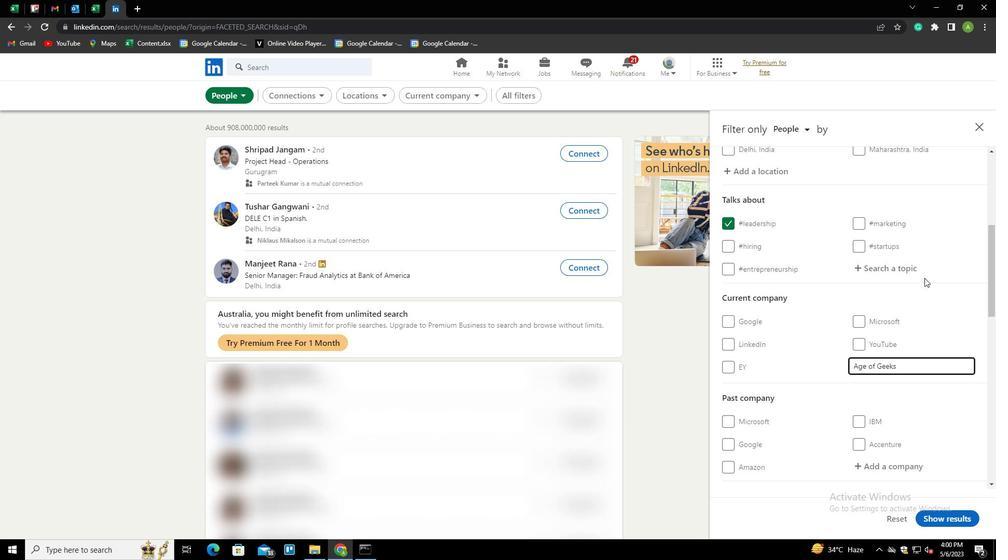 
Action: Mouse scrolled (924, 278) with delta (0, 0)
Screenshot: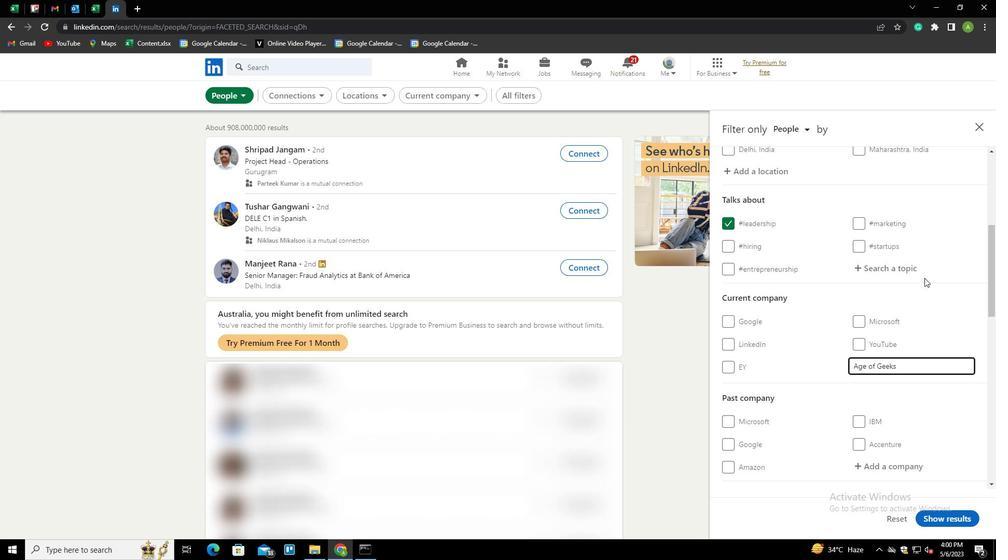 
Action: Mouse scrolled (924, 278) with delta (0, 0)
Screenshot: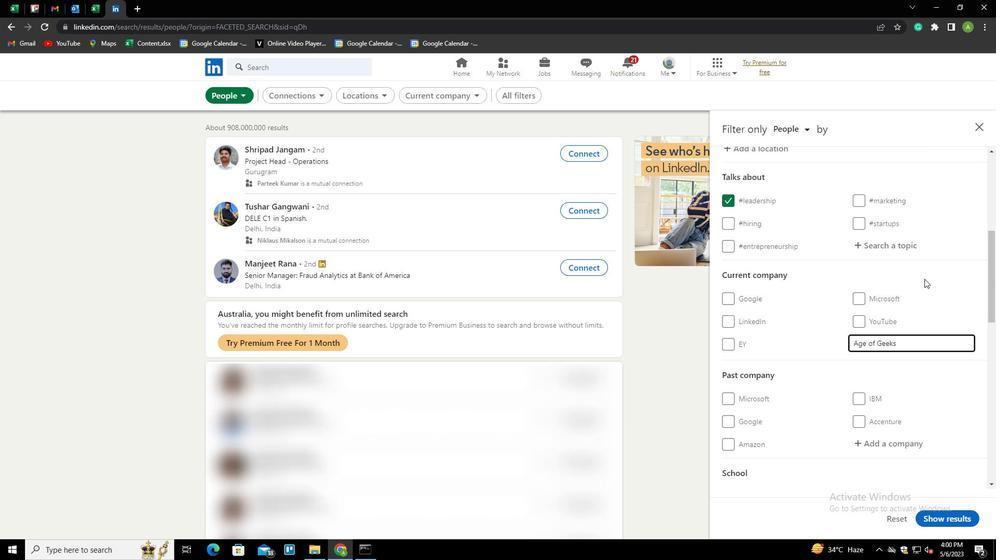 
Action: Mouse moved to (924, 279)
Screenshot: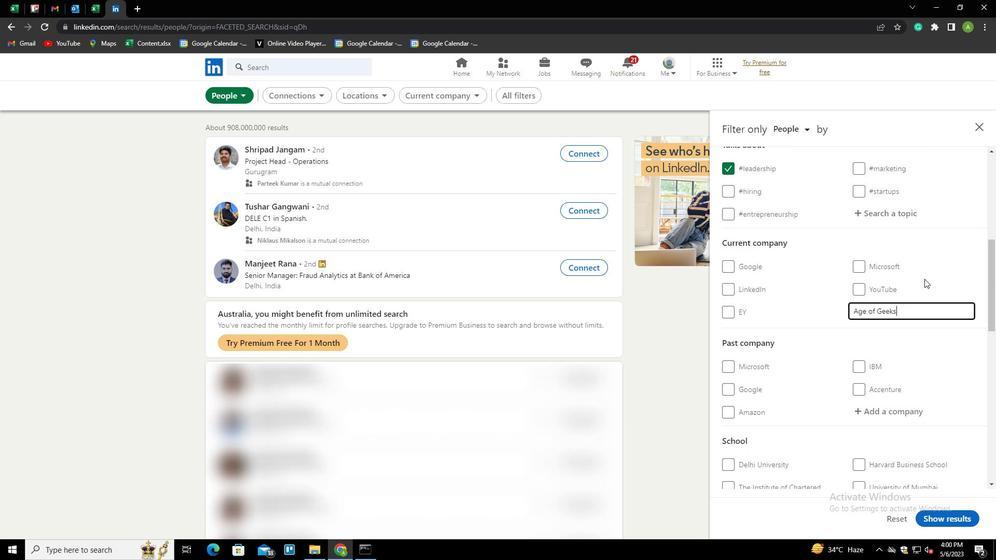 
Action: Mouse scrolled (924, 278) with delta (0, 0)
Screenshot: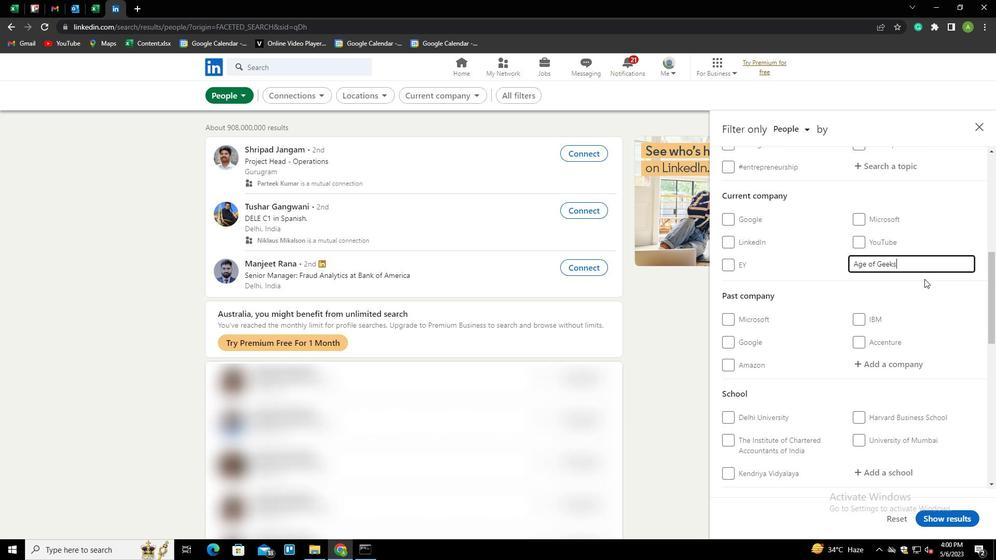 
Action: Mouse moved to (904, 214)
Screenshot: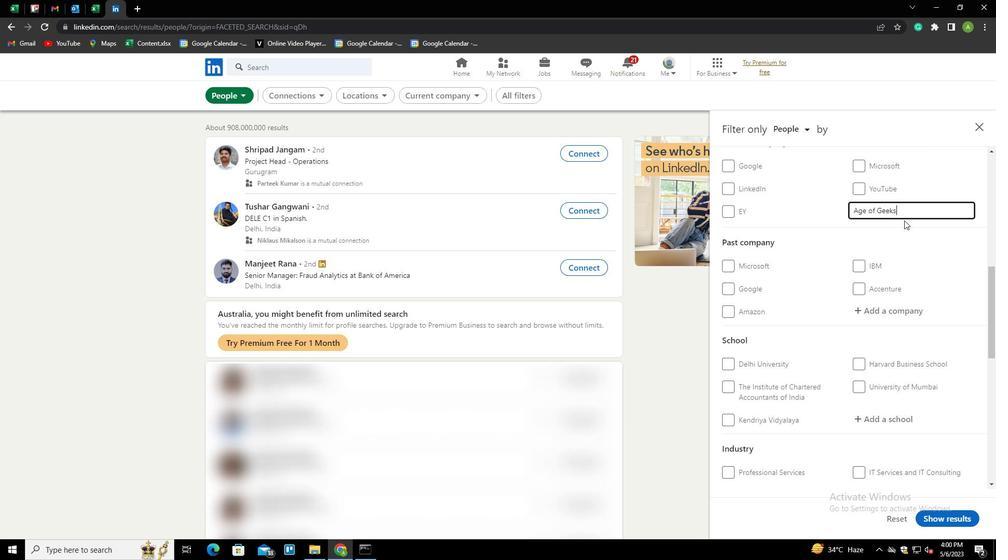 
Action: Mouse pressed left at (904, 214)
Screenshot: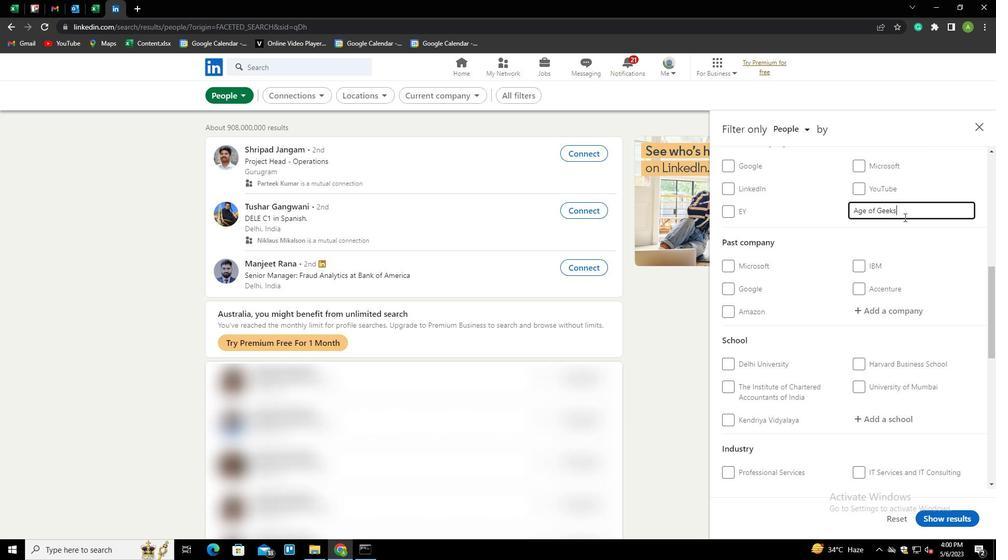 
Action: Mouse moved to (905, 213)
Screenshot: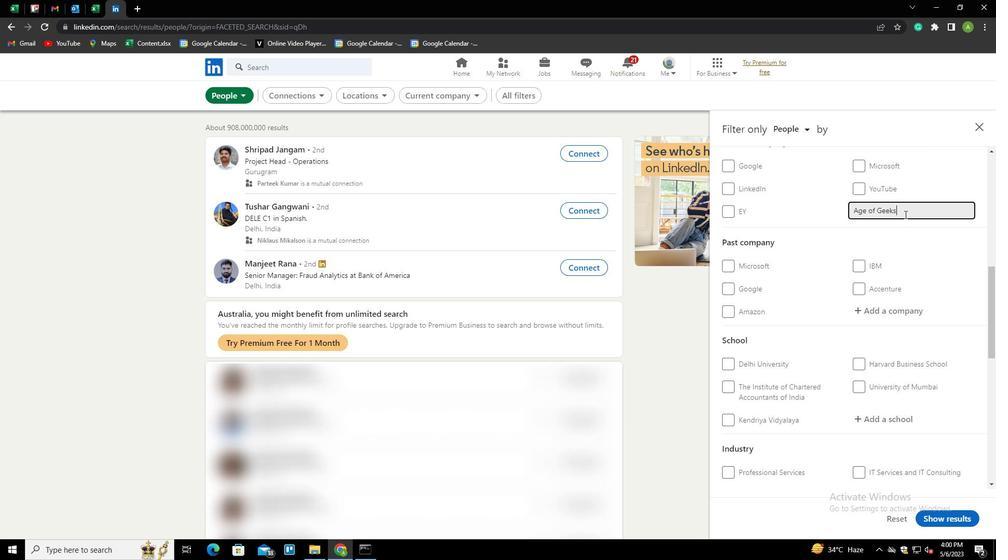 
Action: Key pressed <Key.backspace><Key.down><Key.enter>
Screenshot: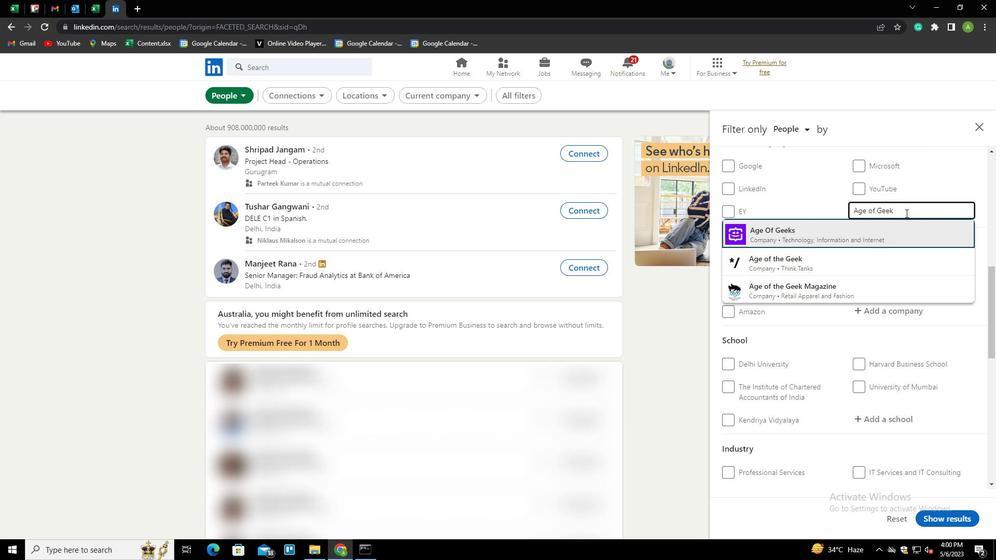 
Action: Mouse moved to (896, 221)
Screenshot: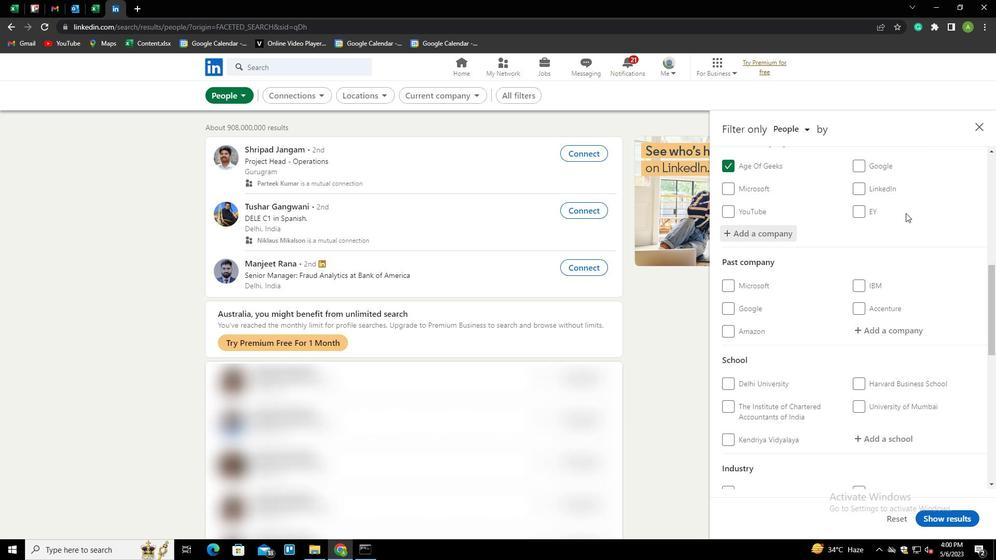 
Action: Mouse scrolled (896, 221) with delta (0, 0)
Screenshot: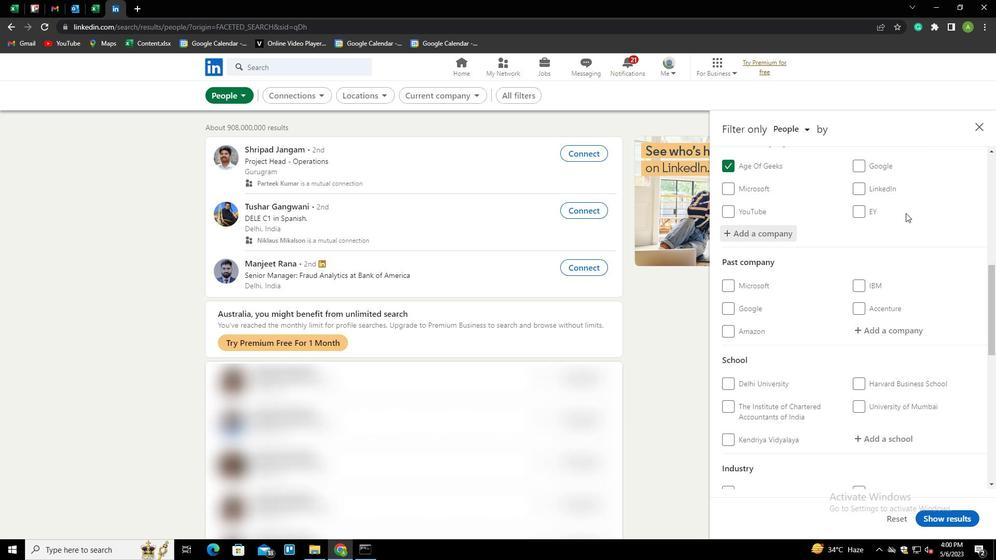 
Action: Mouse moved to (895, 224)
Screenshot: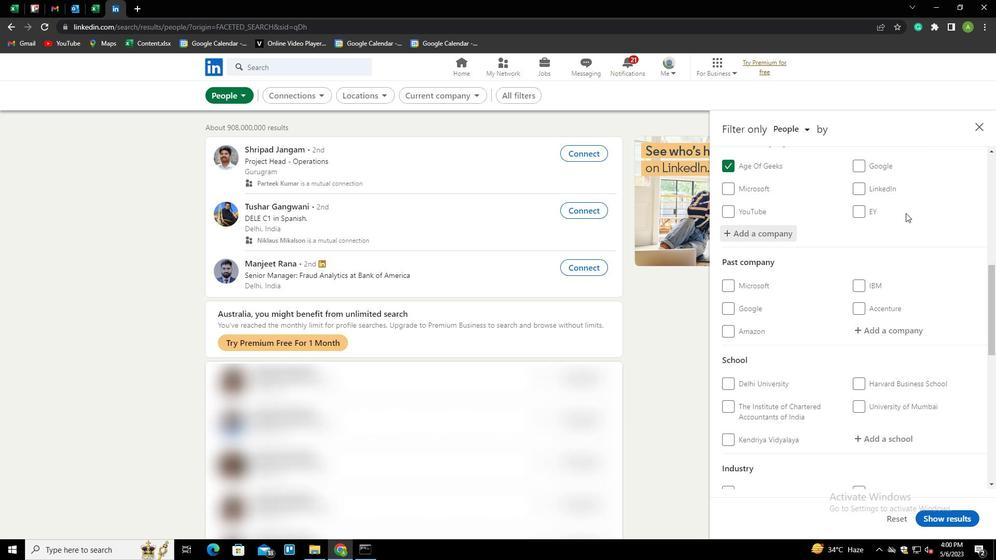 
Action: Mouse scrolled (895, 223) with delta (0, 0)
Screenshot: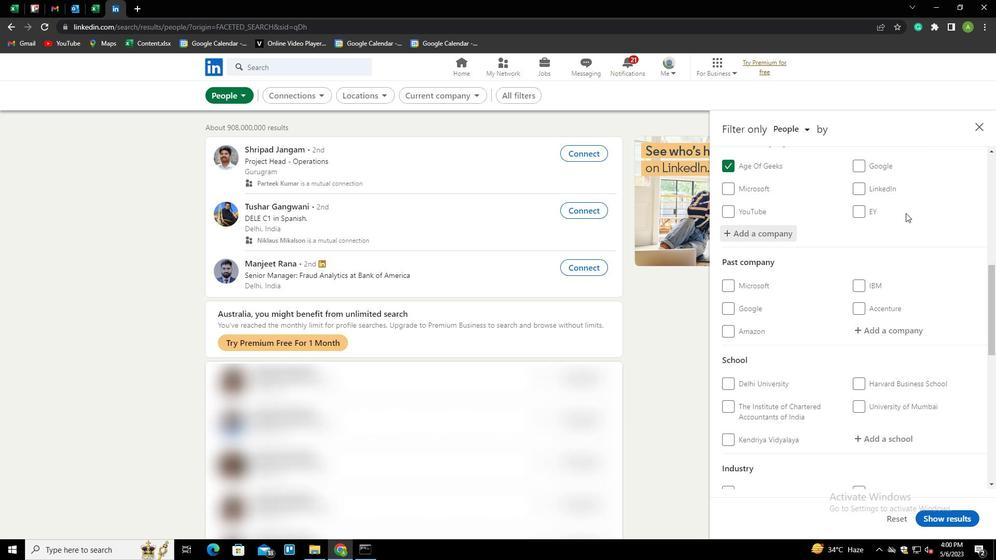 
Action: Mouse moved to (895, 224)
Screenshot: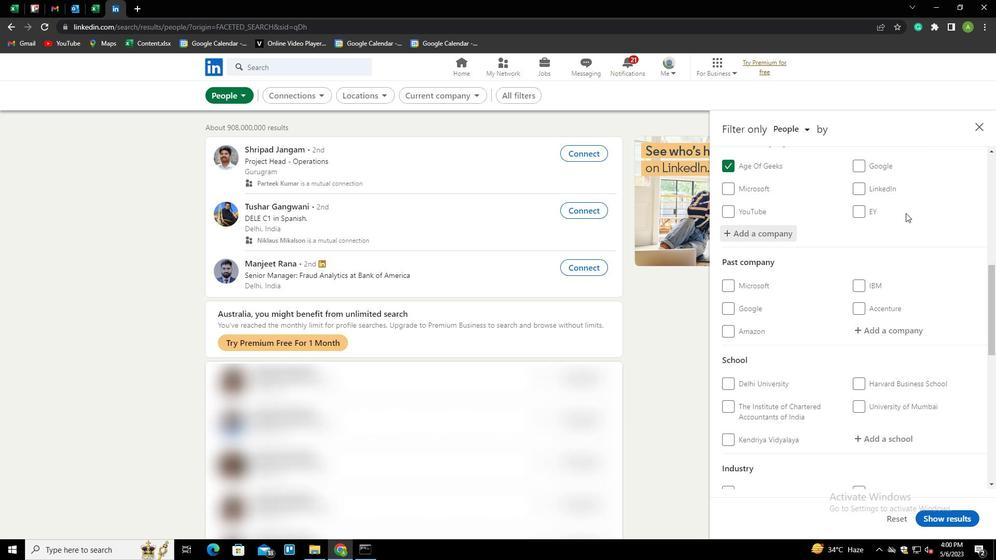 
Action: Mouse scrolled (895, 224) with delta (0, 0)
Screenshot: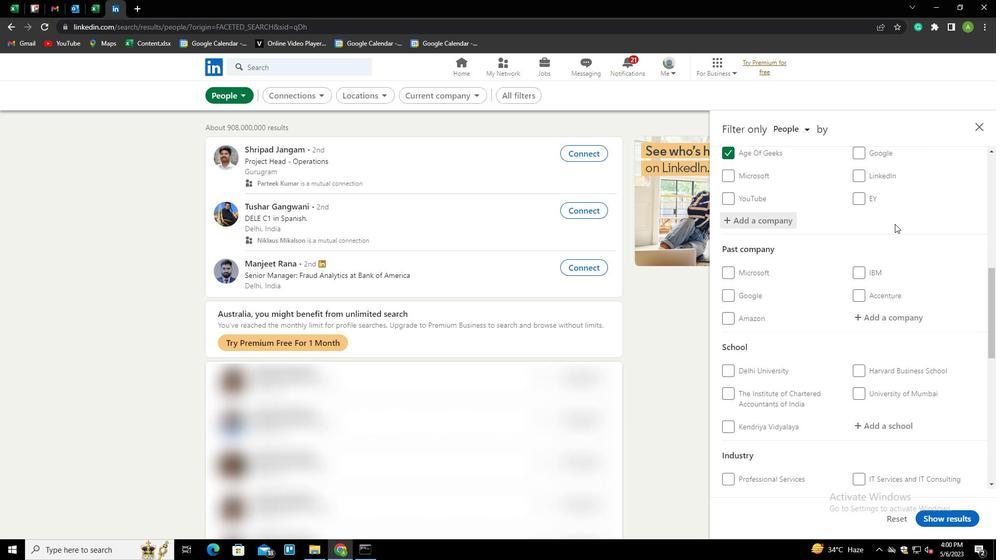 
Action: Mouse scrolled (895, 224) with delta (0, 0)
Screenshot: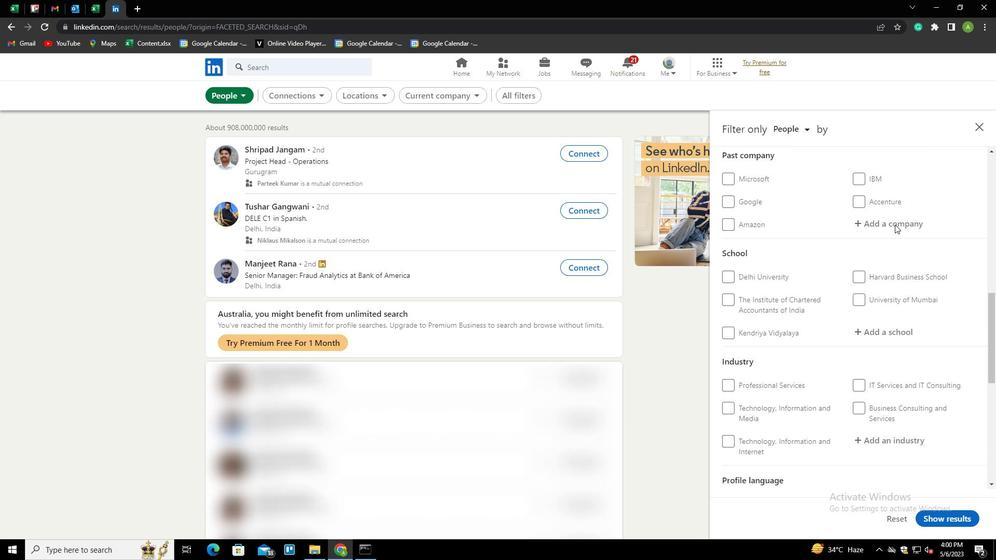 
Action: Mouse moved to (878, 235)
Screenshot: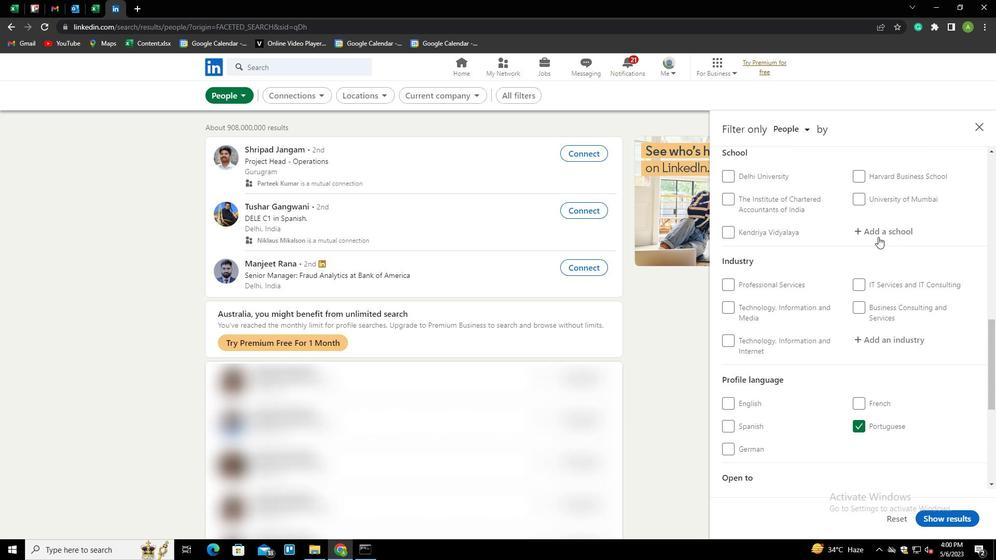 
Action: Mouse pressed left at (878, 235)
Screenshot: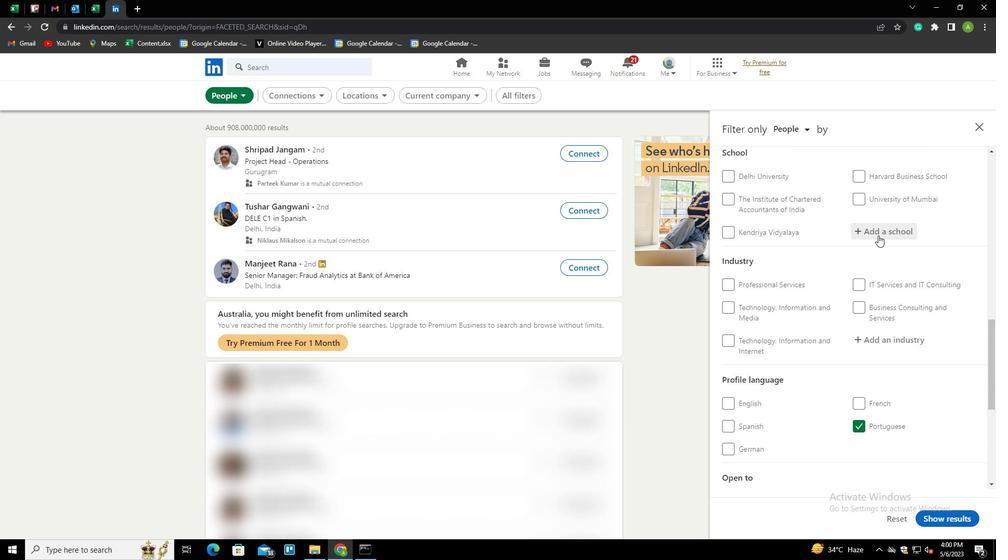 
Action: Mouse moved to (878, 234)
Screenshot: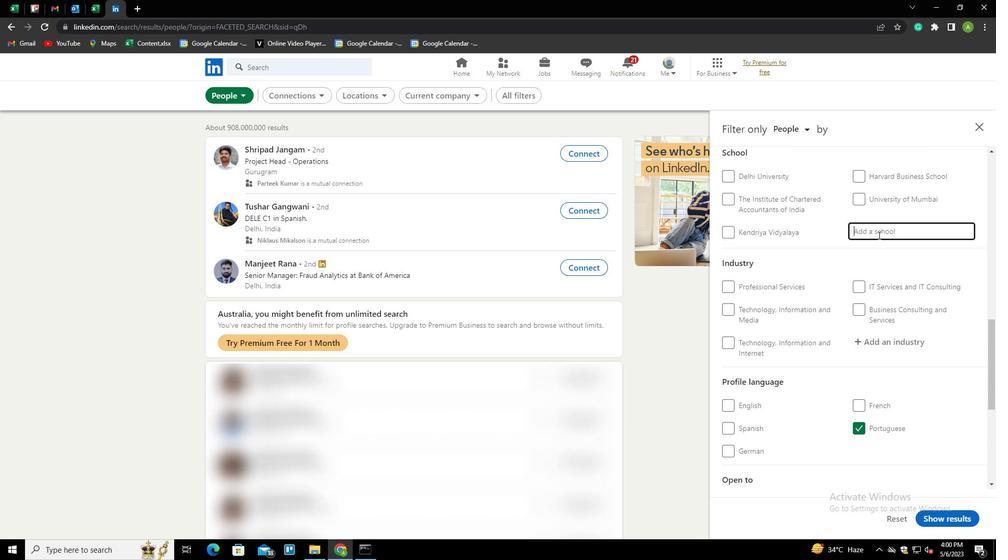 
Action: Key pressed <Key.shift>ISLAMIA<Key.space><Key.shift><Key.shift><Key.shift><Key.shift><Key.shift><Key.shift><Key.shift>COLLEGE<Key.space>OF<Key.space><Key.shift>SCIENCE<Key.space><Key.shift>&<Key.space><Key.shift><Key.shift><Key.shift><Key.shift><Key.shift><Key.shift><Key.shift><Key.shift><Key.shift><Key.shift><Key.shift><Key.shift><Key.shift><Key.shift><Key.shift><Key.shift><Key.shift><Key.shift><Key.shift><Key.shift><Key.shift><Key.shift><Key.shift><Key.shift><Key.shift><Key.shift>COMMERCE<Key.space>.<Key.backspace><Key.backspace><Key.down><Key.enter>
Screenshot: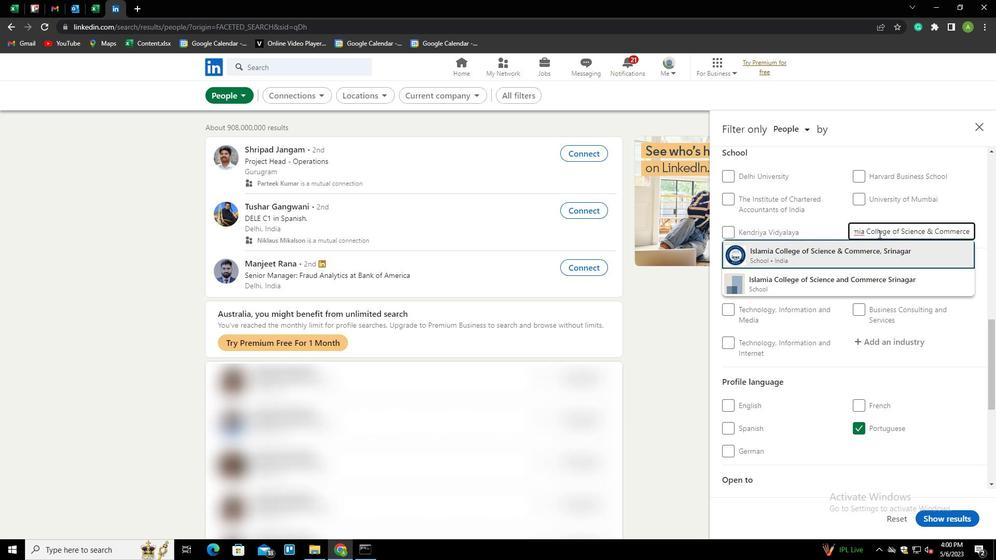 
Action: Mouse moved to (829, 234)
Screenshot: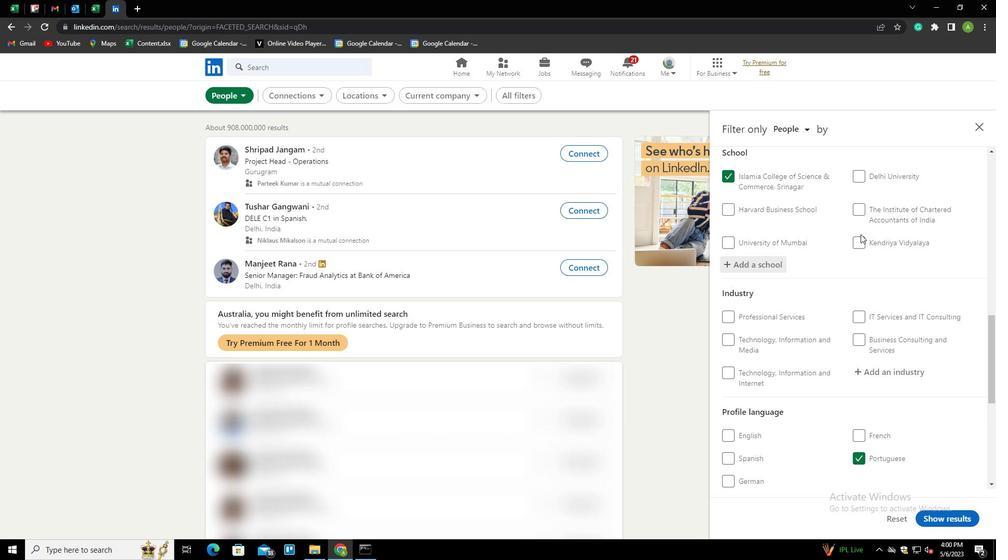 
Action: Mouse scrolled (829, 234) with delta (0, 0)
Screenshot: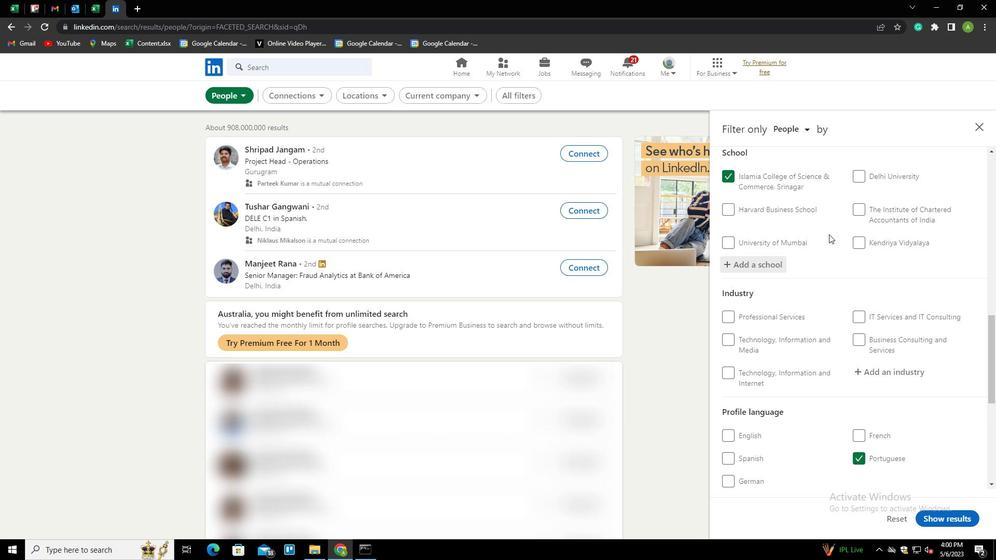 
Action: Mouse scrolled (829, 234) with delta (0, 0)
Screenshot: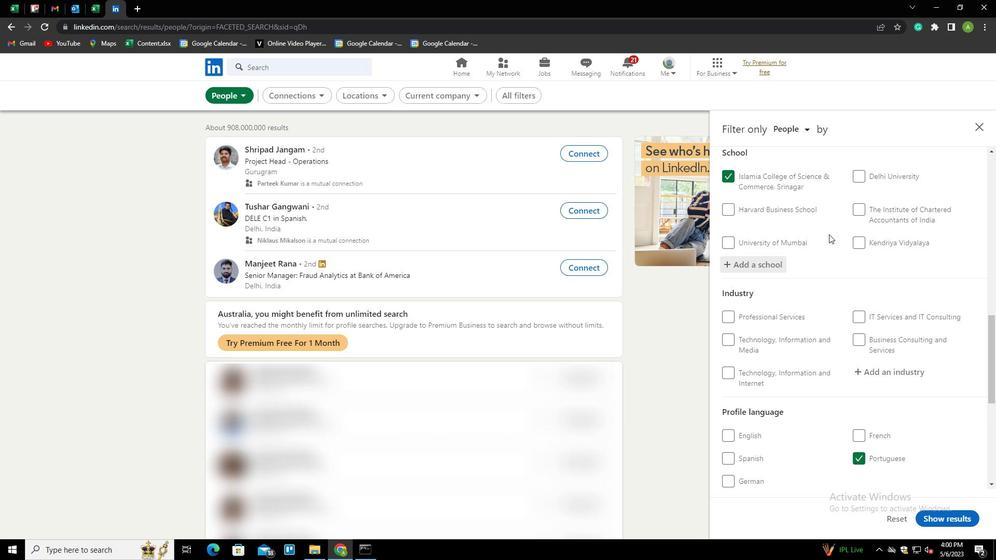 
Action: Mouse moved to (871, 262)
Screenshot: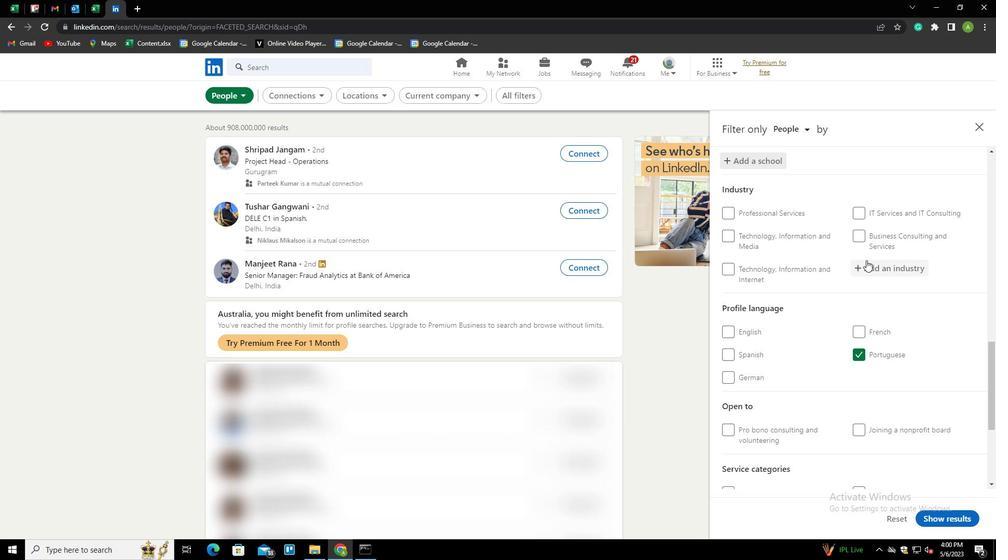 
Action: Mouse pressed left at (871, 262)
Screenshot: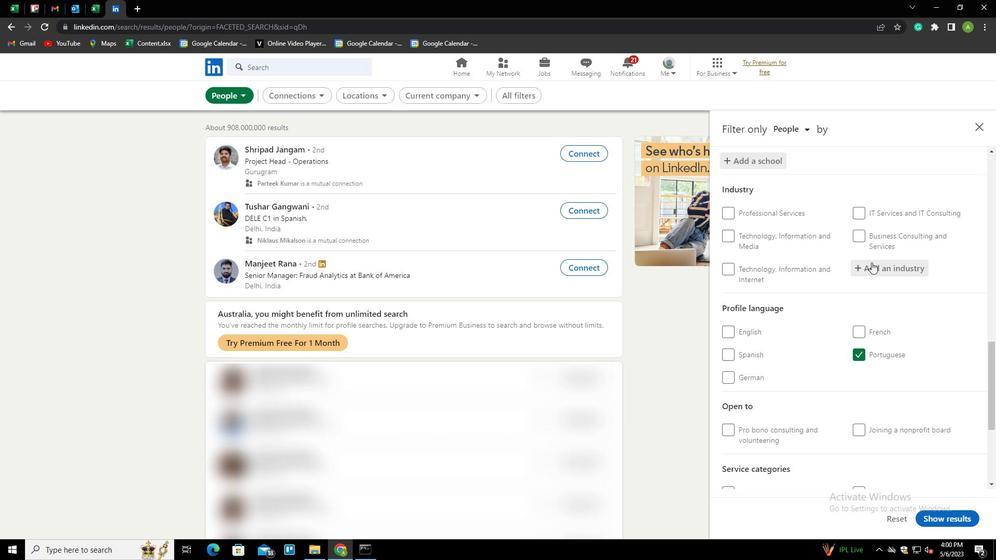 
Action: Mouse moved to (904, 242)
Screenshot: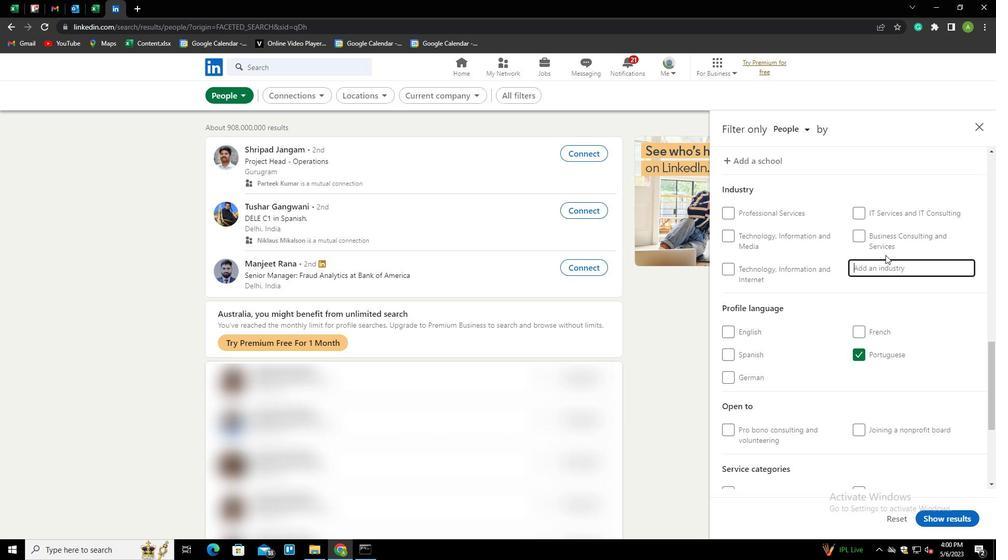 
Action: Key pressed <Key.shift><Key.shift><Key.shift><Key.shift><Key.shift><Key.shift><Key.shift><Key.shift><Key.shift><Key.shift><Key.shift><Key.shift><Key.shift><Key.shift><Key.shift><Key.shift><Key.shift><Key.shift><Key.shift><Key.shift><Key.shift><Key.shift><Key.shift><Key.shift><Key.shift><Key.shift><Key.shift>HVAC<Key.space>AND<Key.space><Key.shift>REFRIGEN<Key.backspace>RATION<Key.space><Key.shift><Key.shift><Key.shift><Key.shift><Key.shift><Key.shift>EQUIPMENT<Key.space><Key.shift><Key.shift><Key.shift><Key.shift><Key.shift>MANUGACTU<Key.backspace><Key.backspace><Key.backspace><Key.backspace><Key.backspace>FACTURING<Key.down><Key.enter>
Screenshot: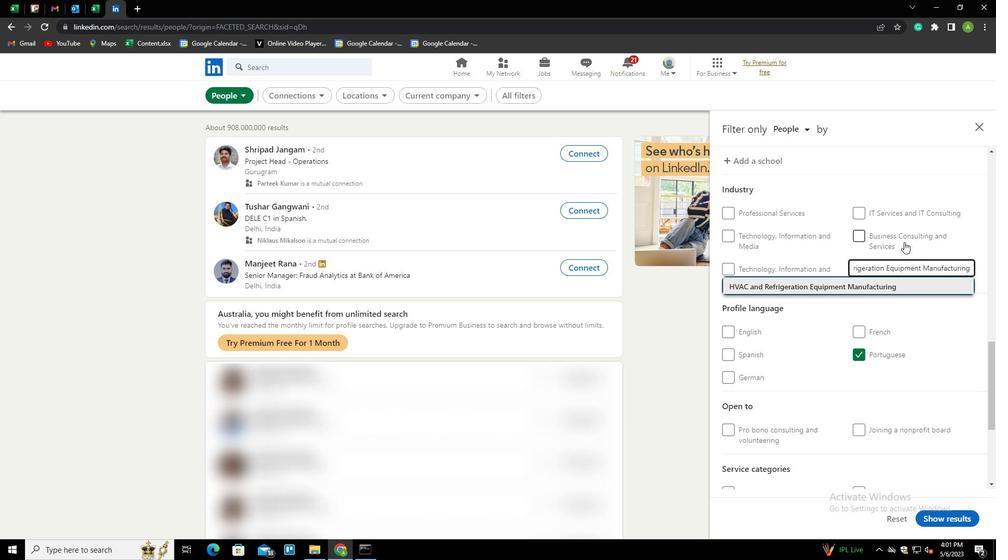 
Action: Mouse moved to (853, 241)
Screenshot: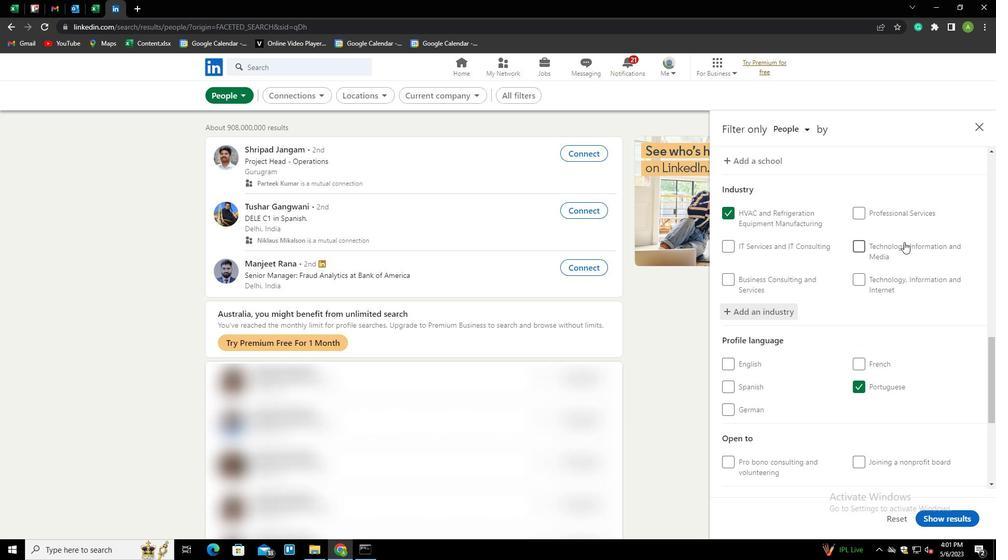 
Action: Mouse scrolled (853, 241) with delta (0, 0)
Screenshot: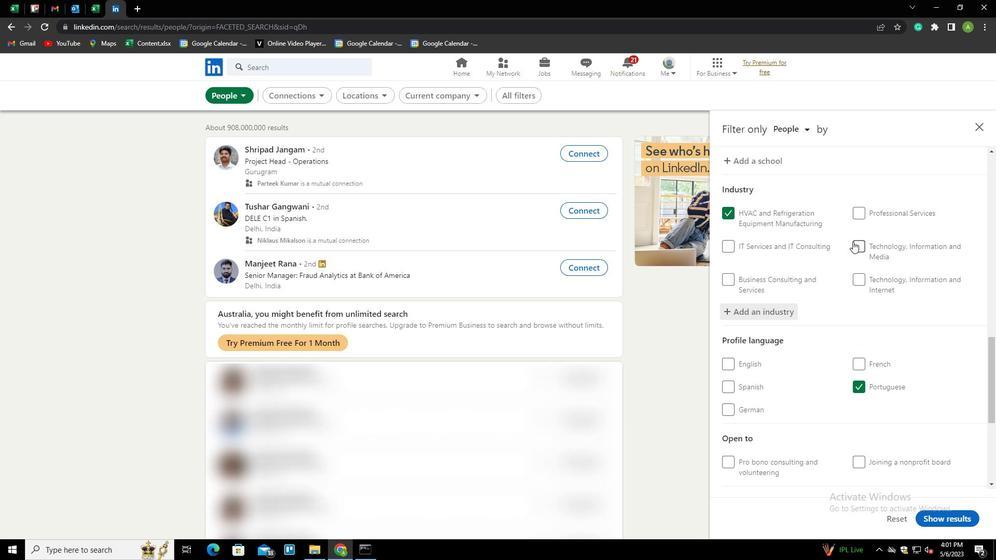
Action: Mouse scrolled (853, 241) with delta (0, 0)
Screenshot: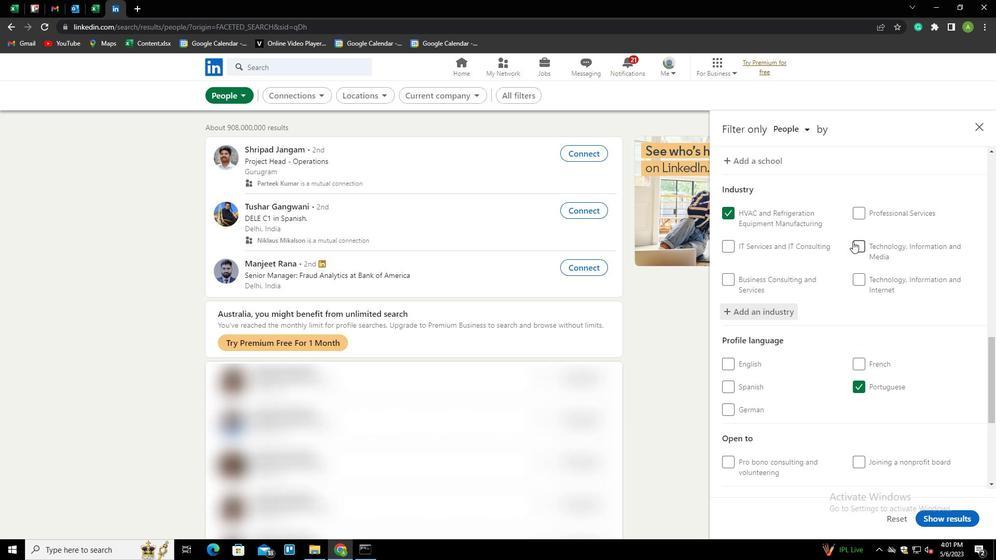 
Action: Mouse scrolled (853, 241) with delta (0, 0)
Screenshot: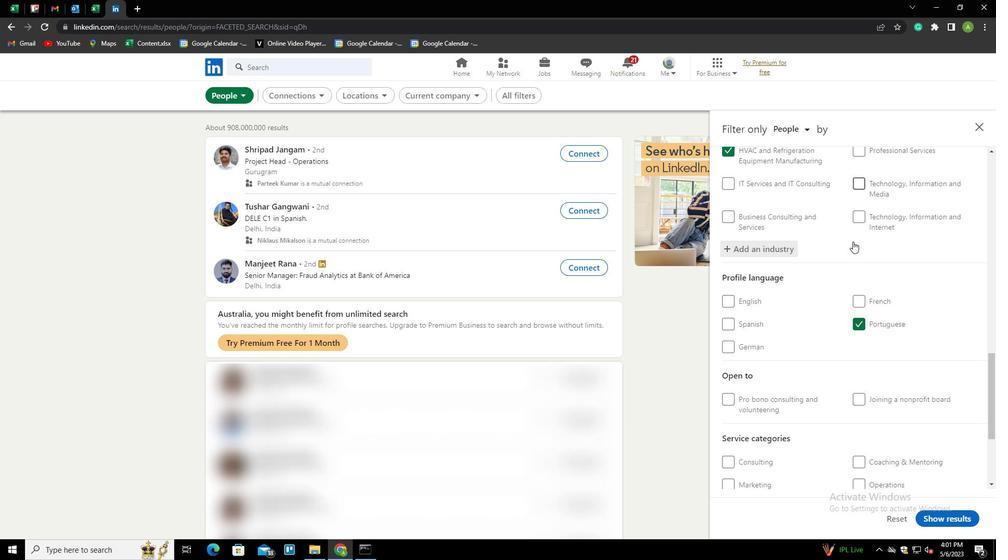 
Action: Mouse scrolled (853, 241) with delta (0, 0)
Screenshot: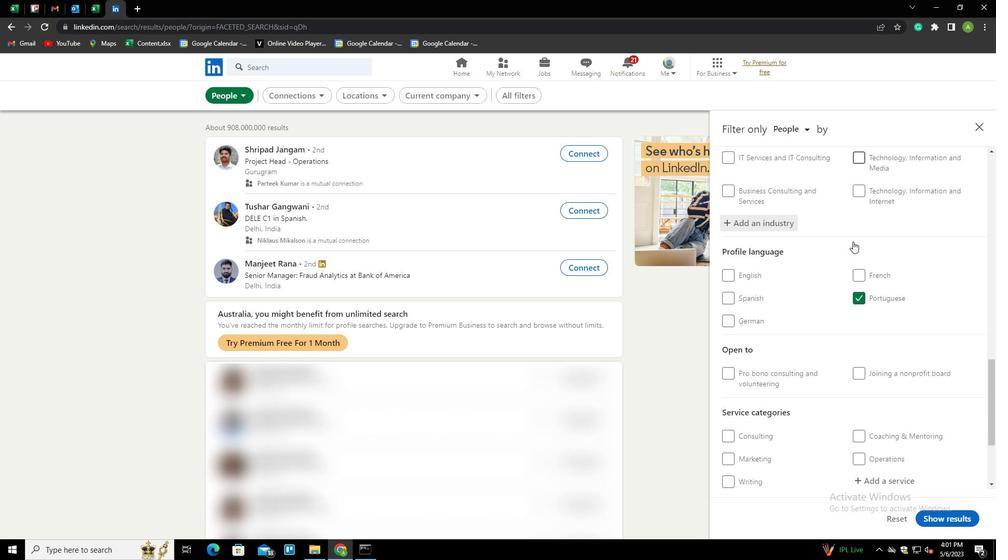 
Action: Mouse moved to (864, 367)
Screenshot: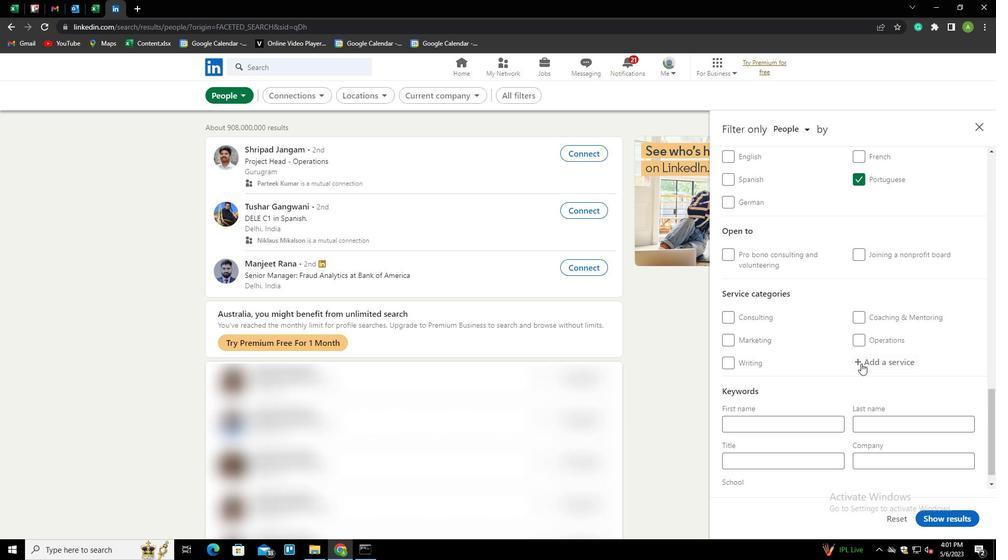 
Action: Mouse pressed left at (864, 367)
Screenshot: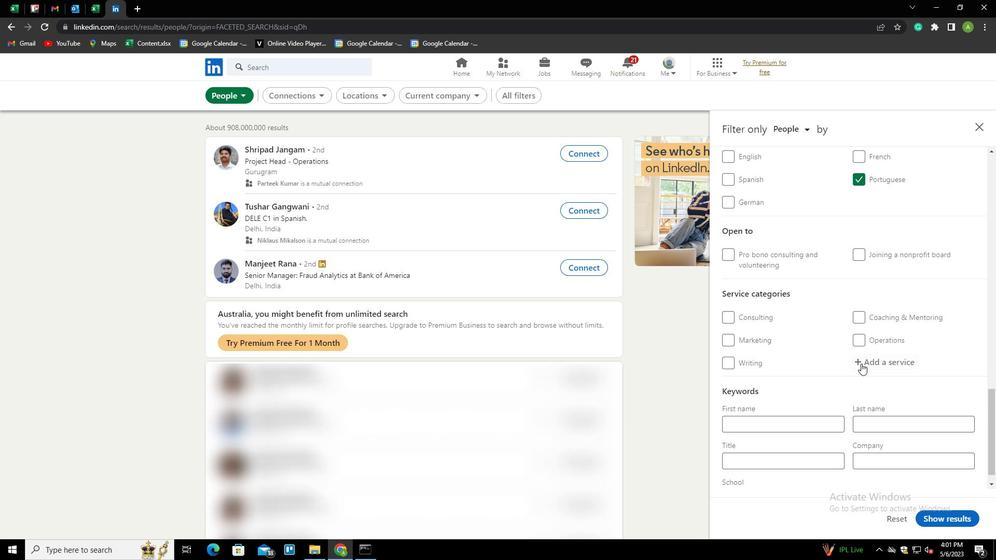 
Action: Mouse moved to (870, 266)
Screenshot: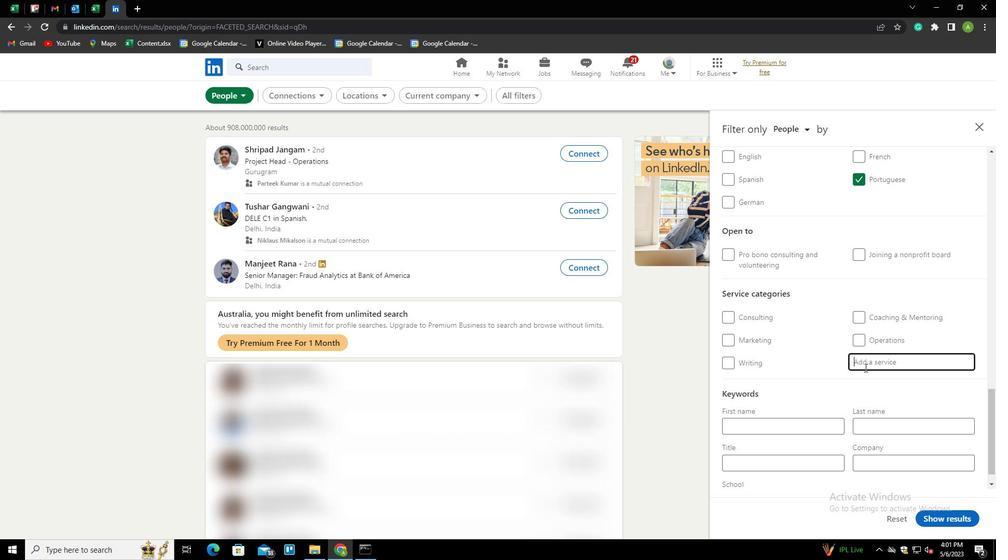 
Action: Key pressed <Key.shift><Key.shift>MOBILE<Key.space><Key.shift><Key.shift><Key.shift><Key.shift><Key.shift>MARKETIN<Key.down><Key.enter>
Screenshot: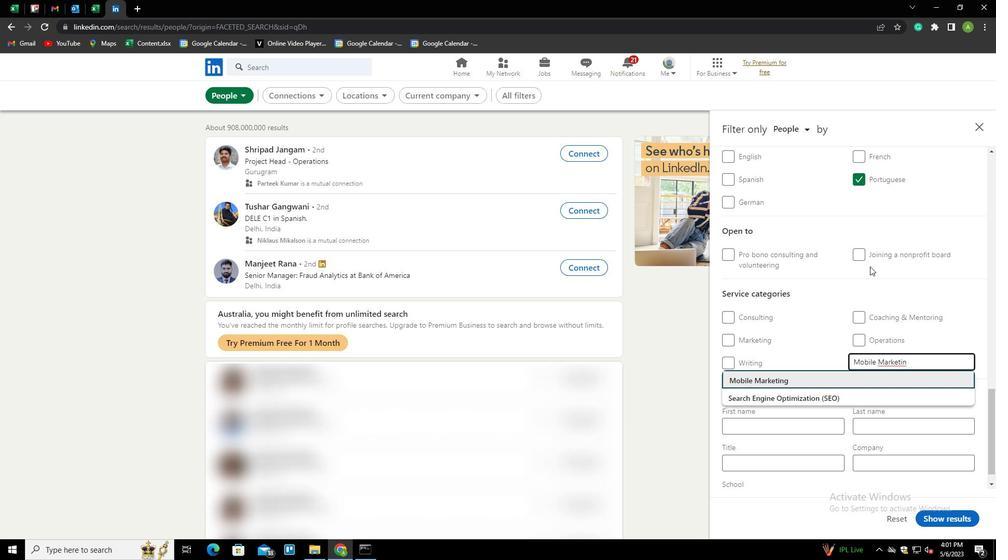 
Action: Mouse moved to (870, 266)
Screenshot: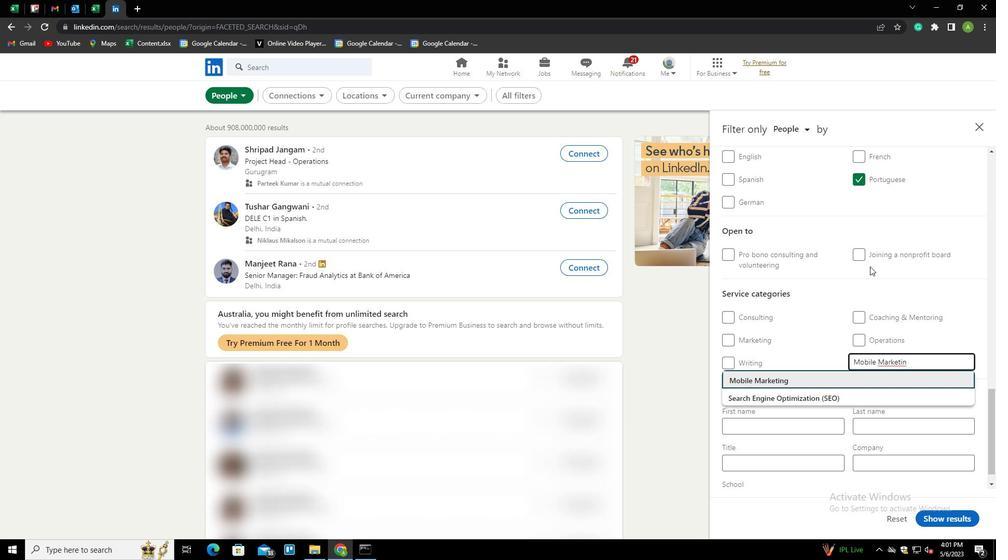 
Action: Mouse scrolled (870, 265) with delta (0, 0)
Screenshot: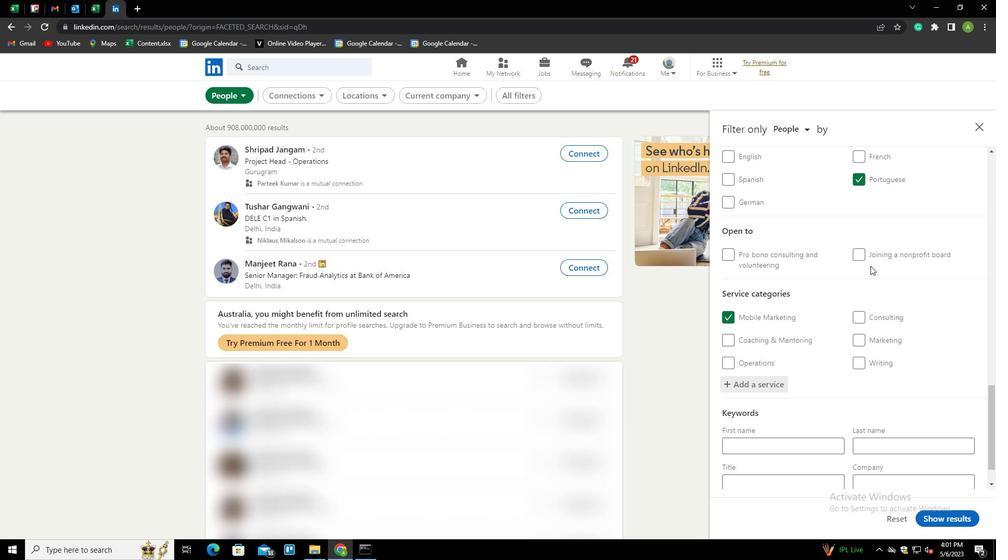 
Action: Mouse scrolled (870, 265) with delta (0, 0)
Screenshot: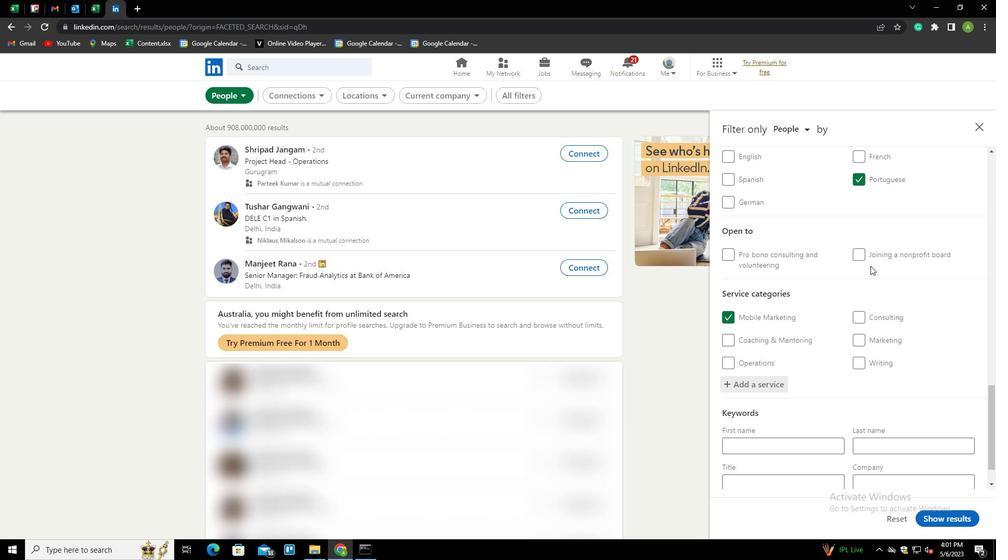 
Action: Mouse moved to (870, 265)
Screenshot: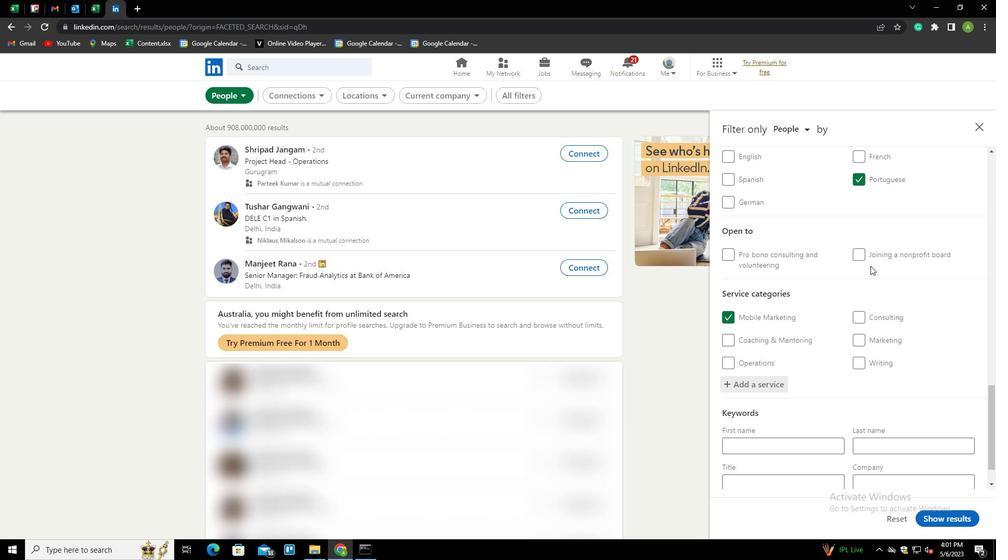 
Action: Mouse scrolled (870, 265) with delta (0, 0)
Screenshot: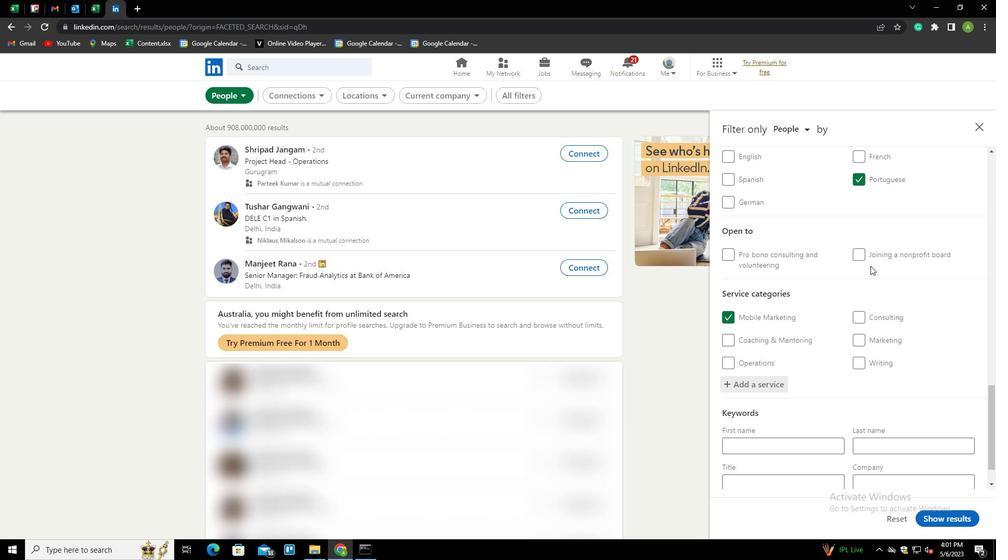 
Action: Mouse scrolled (870, 265) with delta (0, 0)
Screenshot: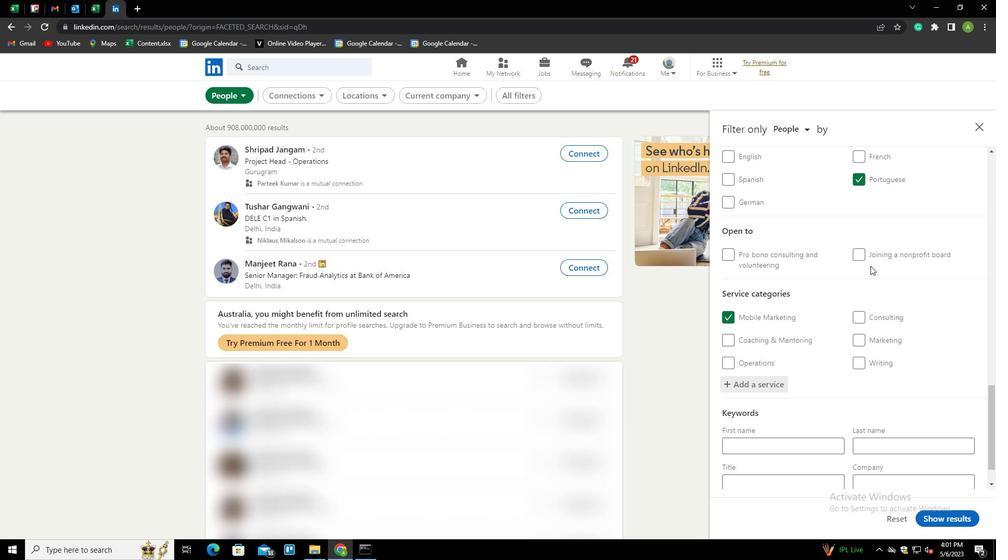 
Action: Mouse scrolled (870, 265) with delta (0, 0)
Screenshot: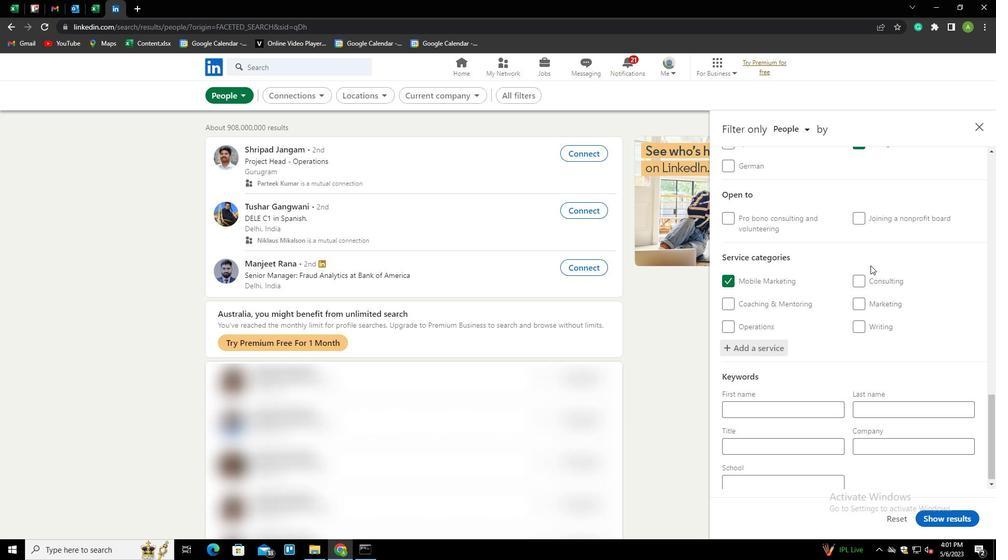 
Action: Mouse scrolled (870, 265) with delta (0, 0)
Screenshot: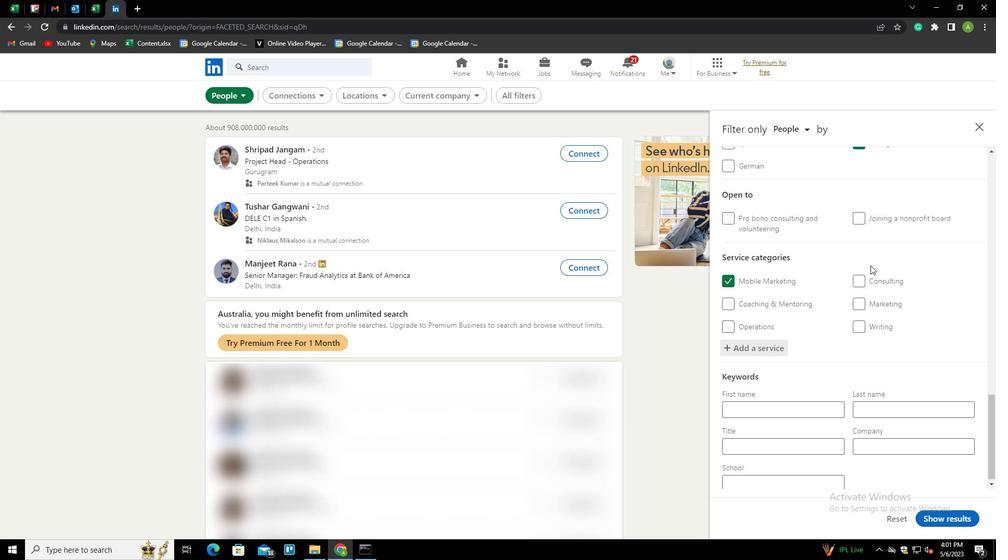 
Action: Mouse moved to (787, 436)
Screenshot: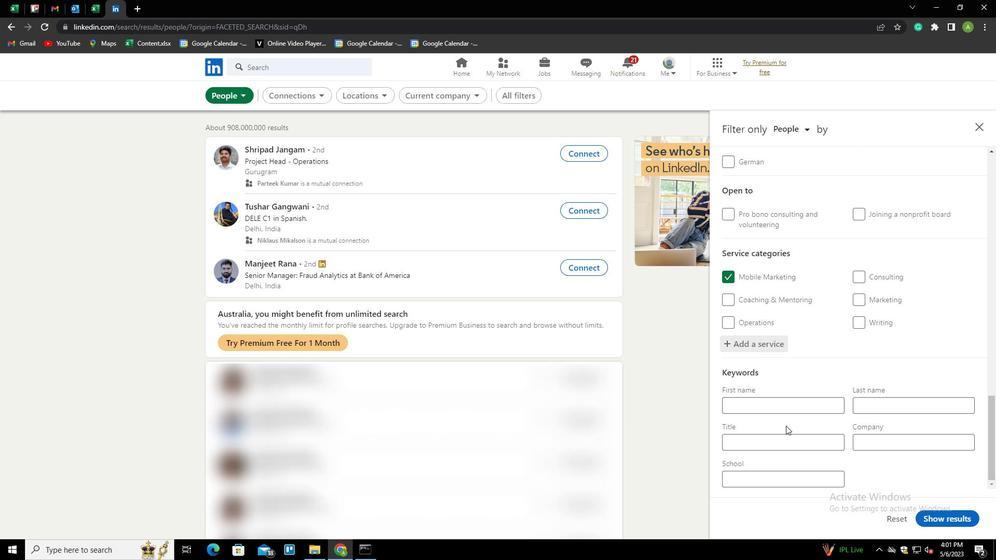 
Action: Mouse pressed left at (787, 436)
Screenshot: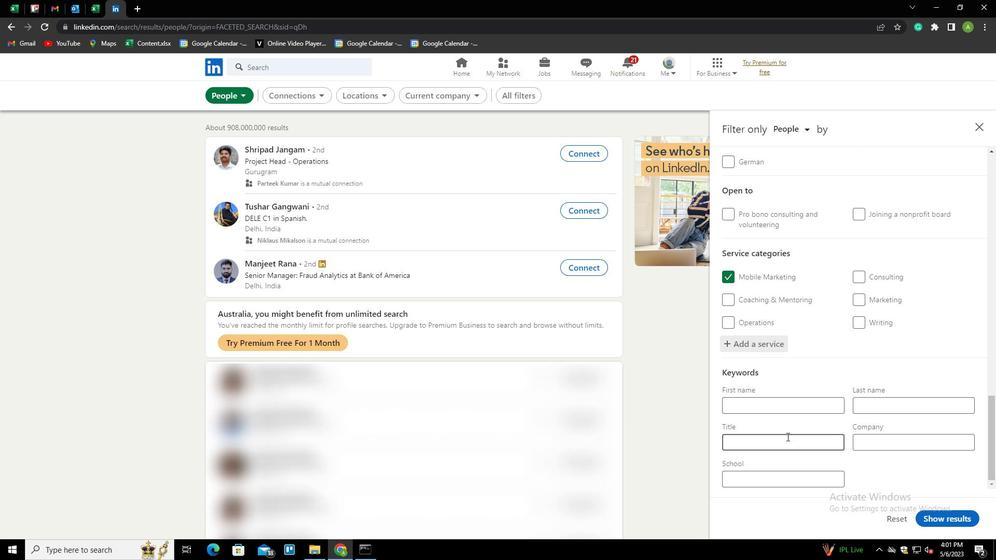 
Action: Mouse moved to (787, 348)
Screenshot: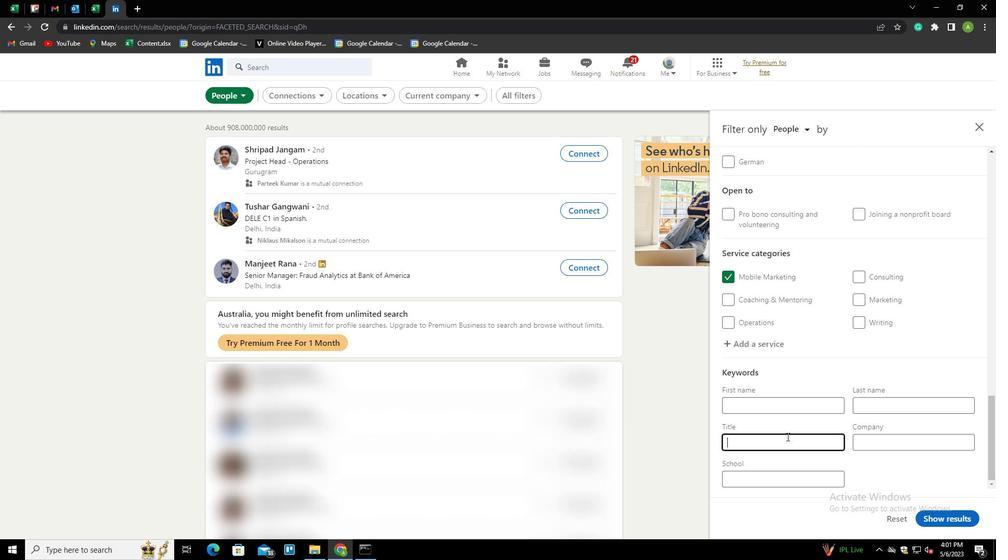 
Action: Key pressed <Key.shift><Key.shift><Key.shift><Key.shift>KEYWORKD<Key.backspace><Key.backspace>DS<Key.shift_r><Key.home><Key.shift><Key.shift><Key.shift><Key.shift><Key.shift><Key.shift><Key.shift><Key.shift><Key.shift><Key.shift><Key.shift><Key.shift><Key.shift><Key.shift><Key.shift><Key.shift><Key.shift><Key.shift><Key.shift><Key.shift><Key.shift><Key.shift><Key.shift><Key.shift><Key.shift><Key.shift><Key.shift><Key.shift><Key.shift><Key.shift><Key.shift><Key.shift><Key.shift><Key.shift><Key.shift><Key.shift><Key.shift><Key.shift><Key.shift><Key.shift><Key.shift><Key.shift><Key.shift><Key.shift><Key.shift><Key.shift><Key.shift><Key.shift><Key.shift><Key.shift><Key.shift><Key.shift><Key.shift>CLIENT<Key.space><Key.shift>SERVICE<Key.space><Key.shift>SPER<Key.backspace>CIALIST
Screenshot: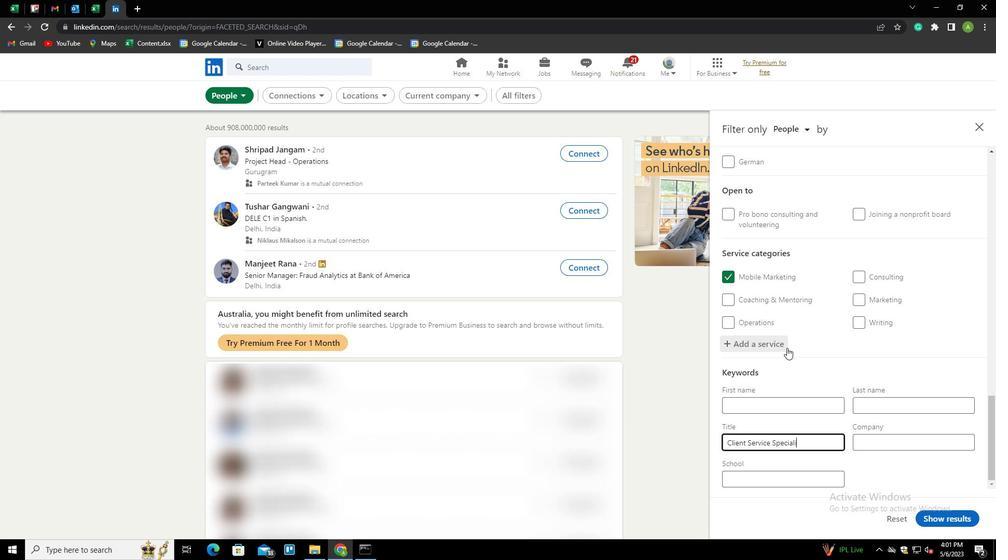 
Action: Mouse moved to (913, 481)
Screenshot: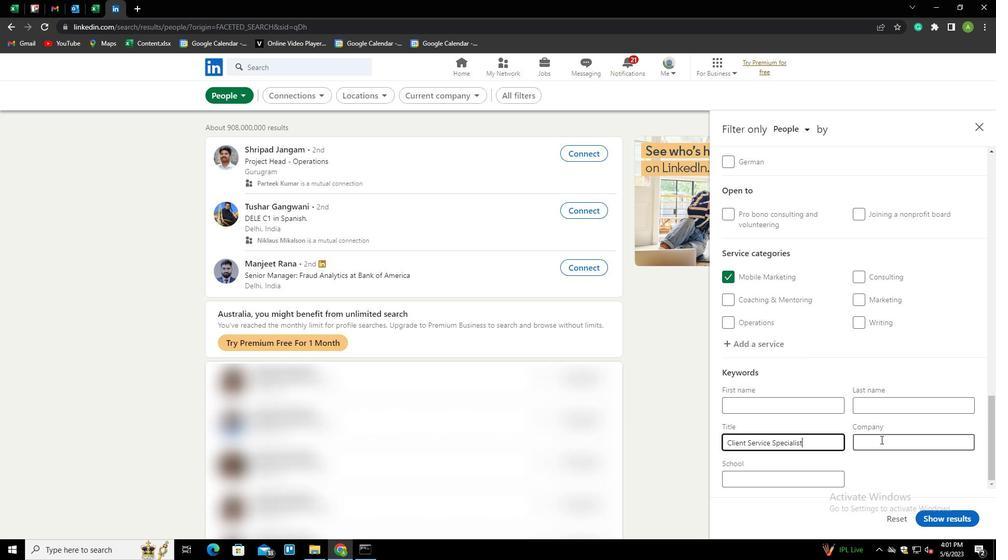 
Action: Mouse pressed left at (913, 481)
Screenshot: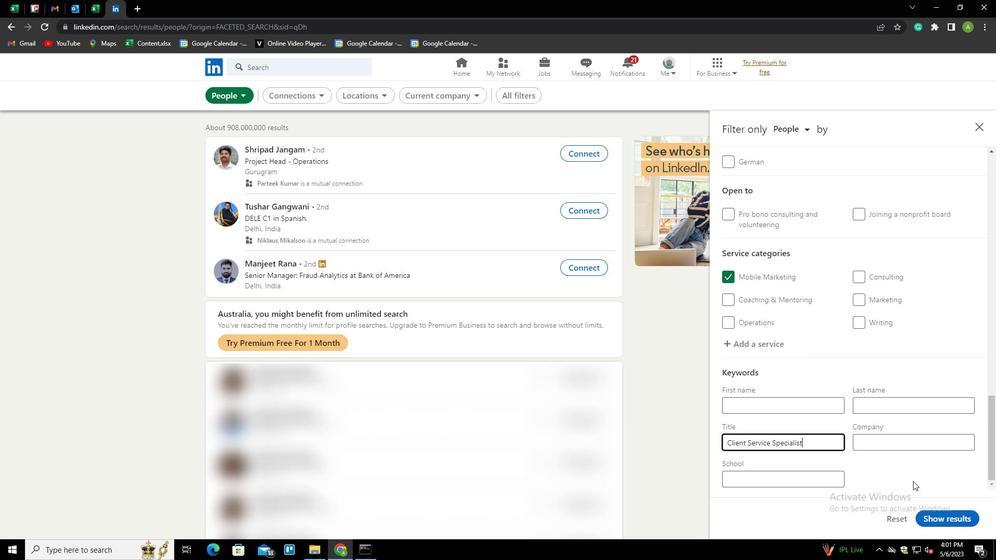 
Action: Mouse moved to (931, 517)
Screenshot: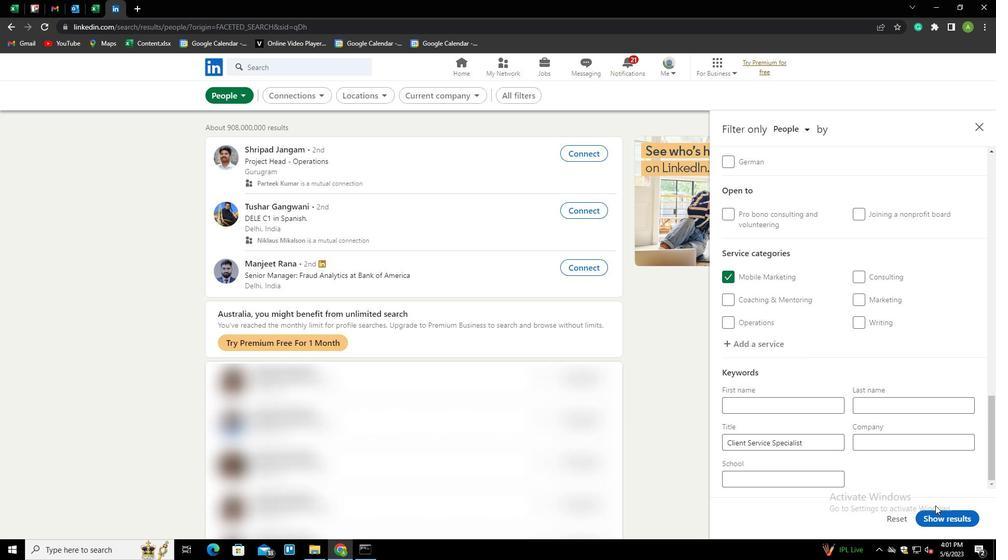 
Action: Mouse pressed left at (931, 517)
Screenshot: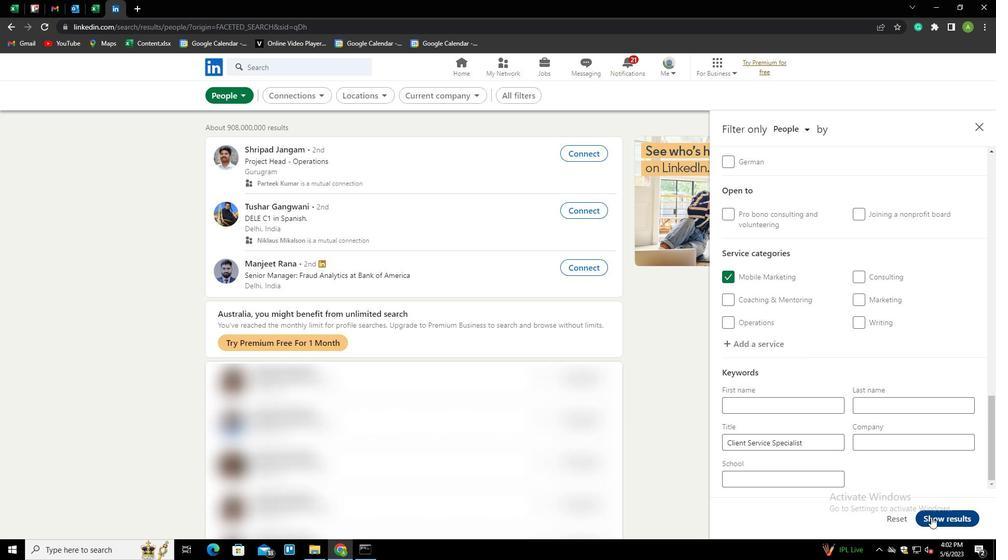 
Action: Mouse moved to (898, 319)
Screenshot: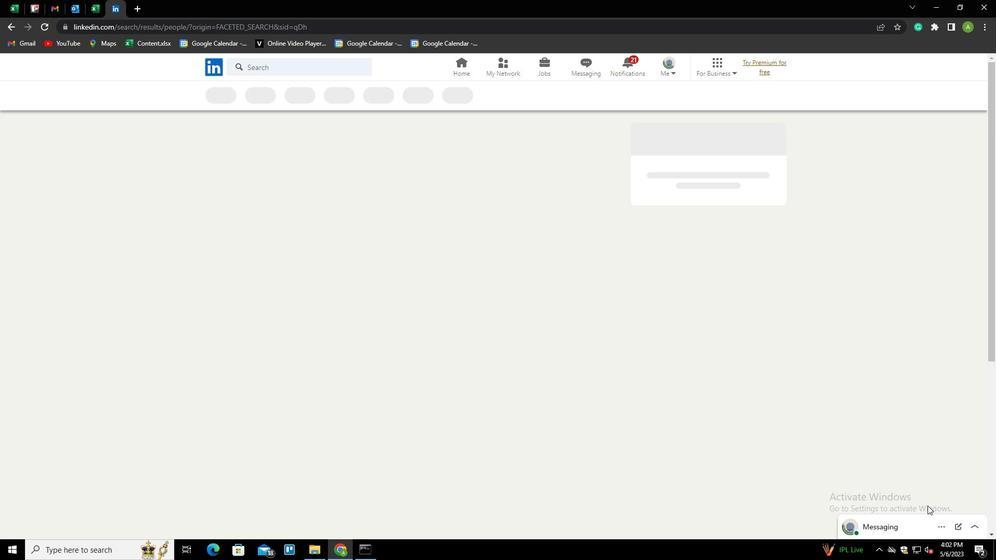 
